 Task: Create a due date automation trigger when advanced on, on the monday of the week a card is due add basic assigned to me at 11:00 AM.
Action: Mouse moved to (1169, 357)
Screenshot: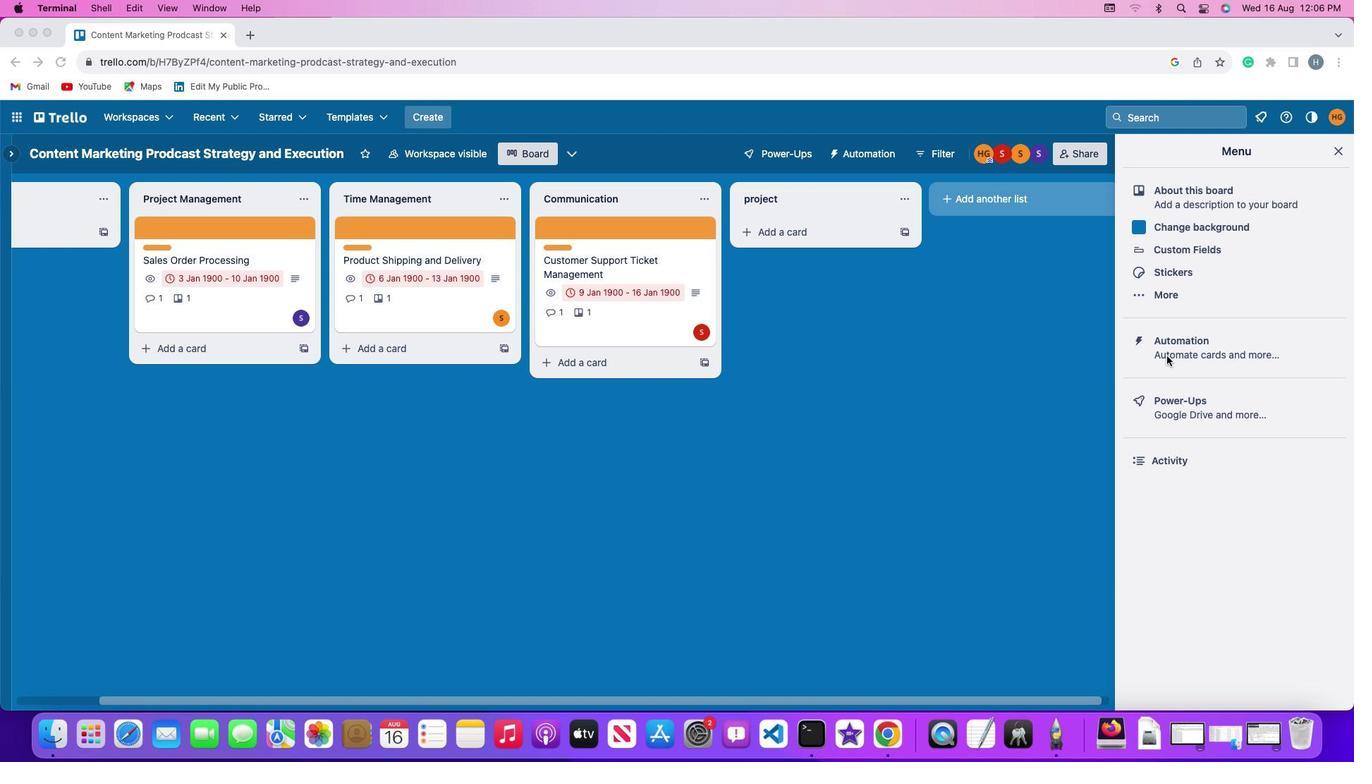 
Action: Mouse pressed left at (1169, 357)
Screenshot: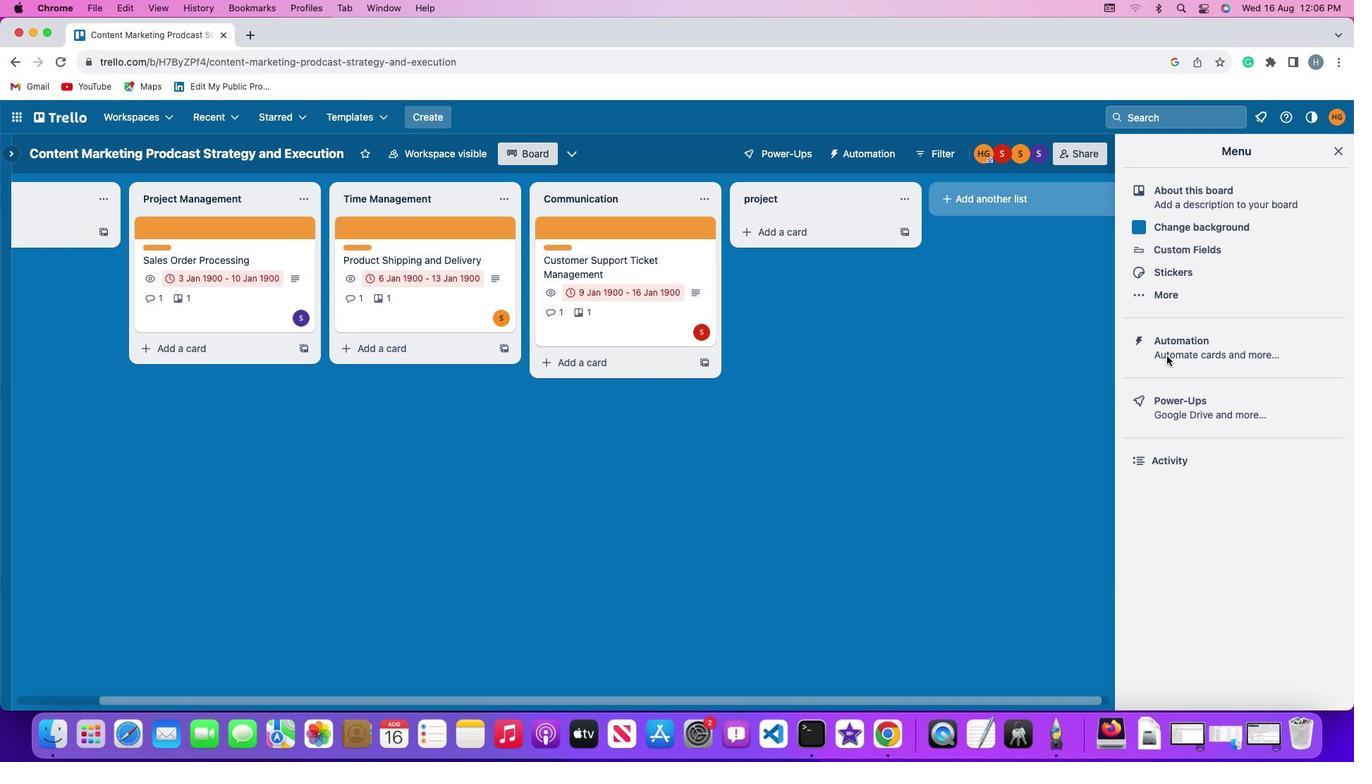 
Action: Mouse pressed left at (1169, 357)
Screenshot: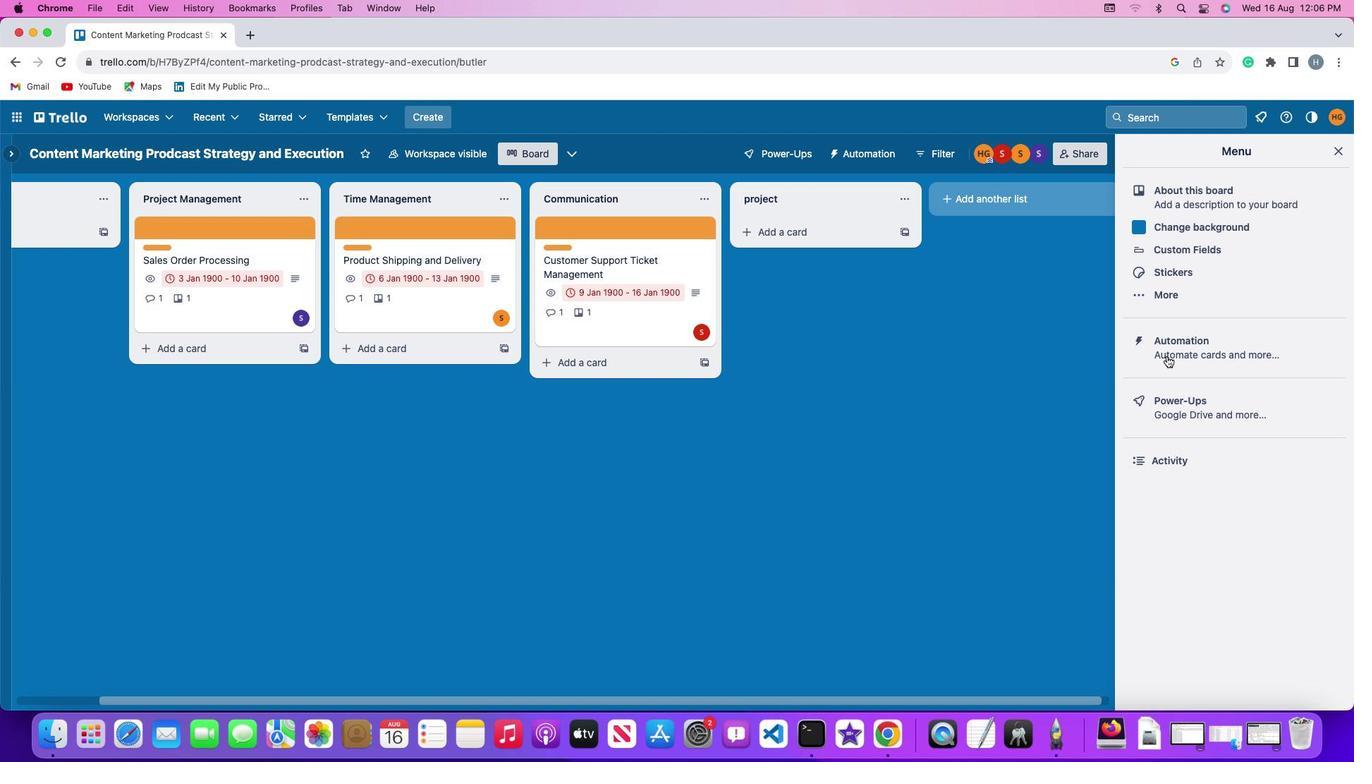 
Action: Mouse moved to (90, 335)
Screenshot: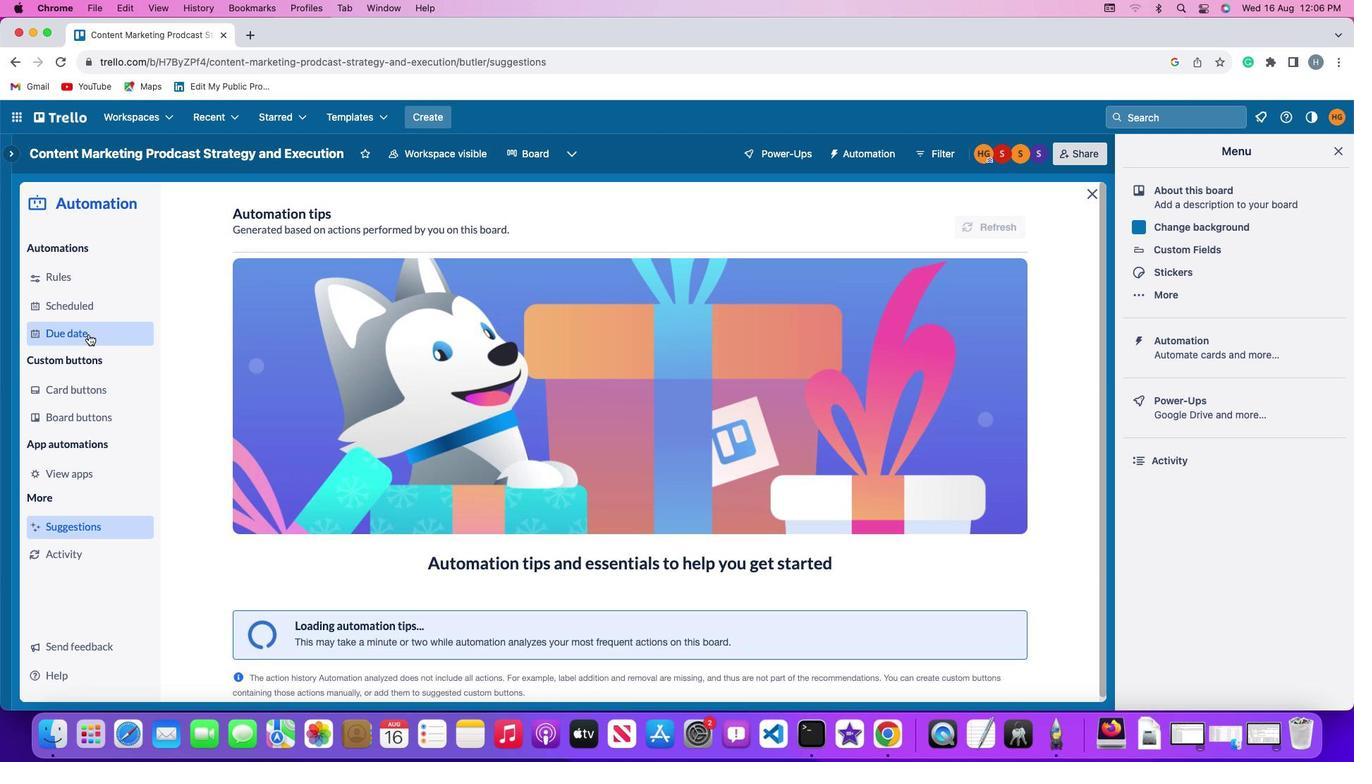 
Action: Mouse pressed left at (90, 335)
Screenshot: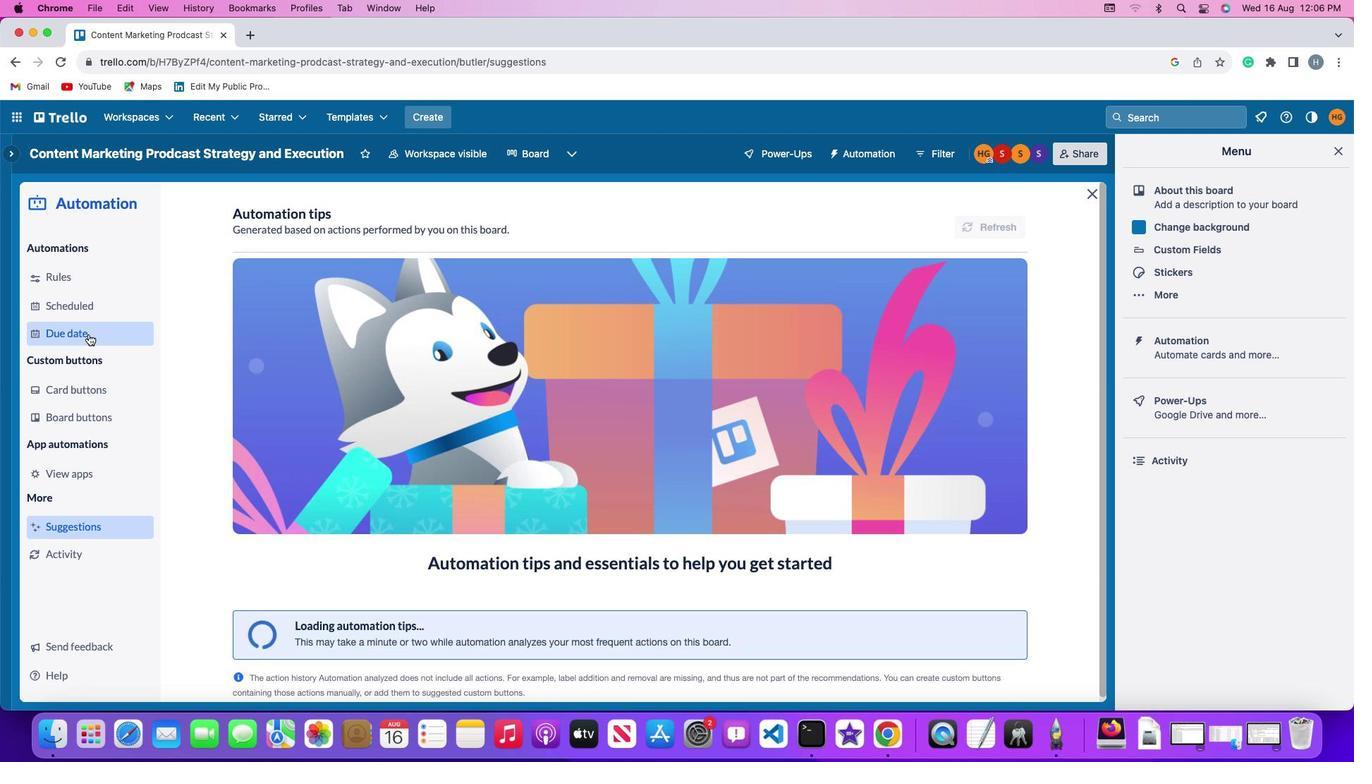 
Action: Mouse moved to (925, 215)
Screenshot: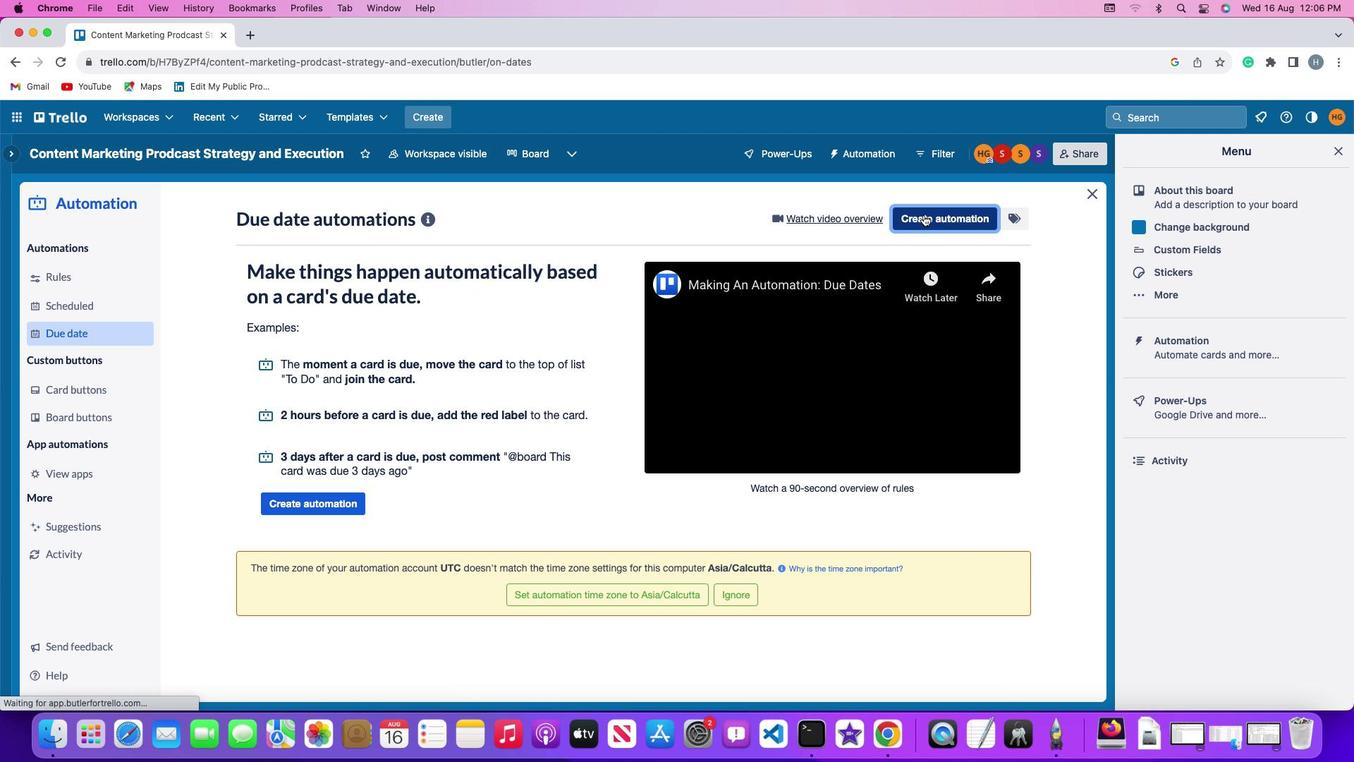 
Action: Mouse pressed left at (925, 215)
Screenshot: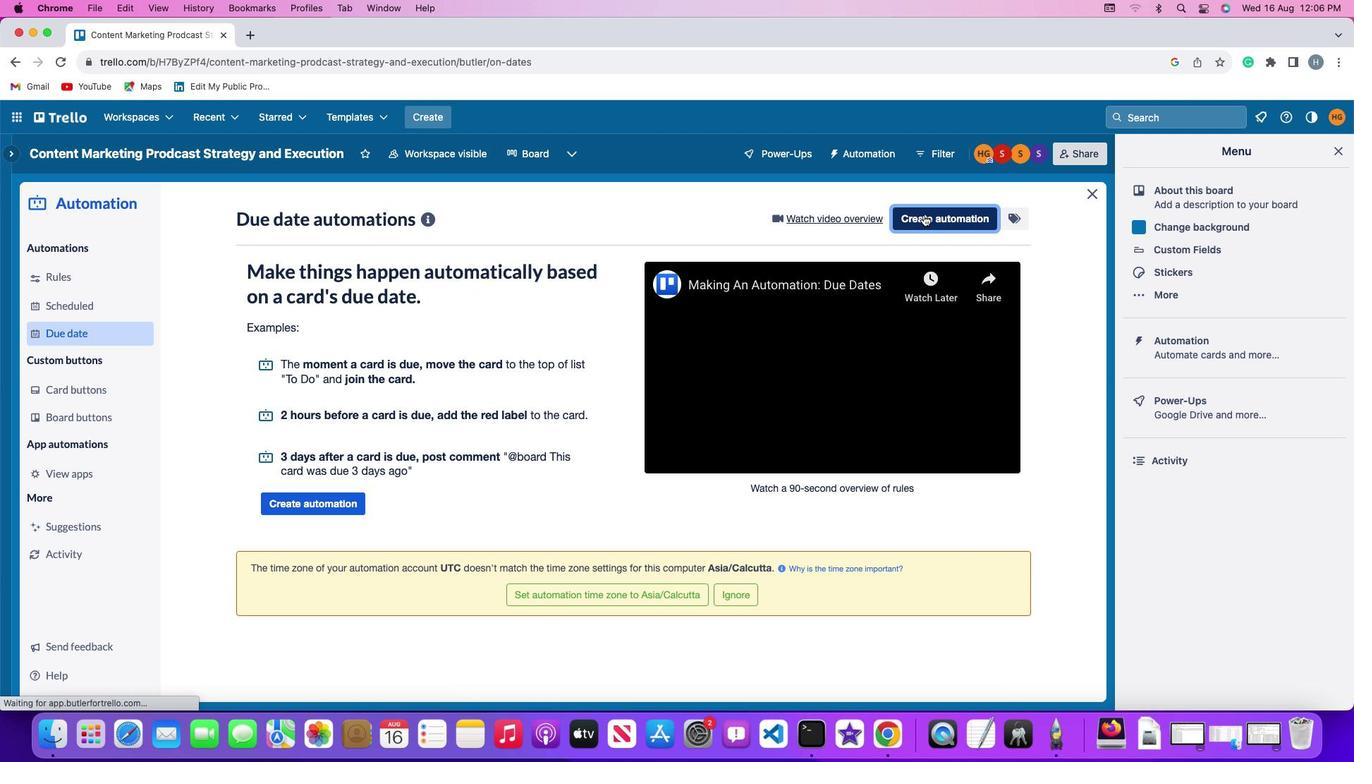 
Action: Mouse moved to (283, 353)
Screenshot: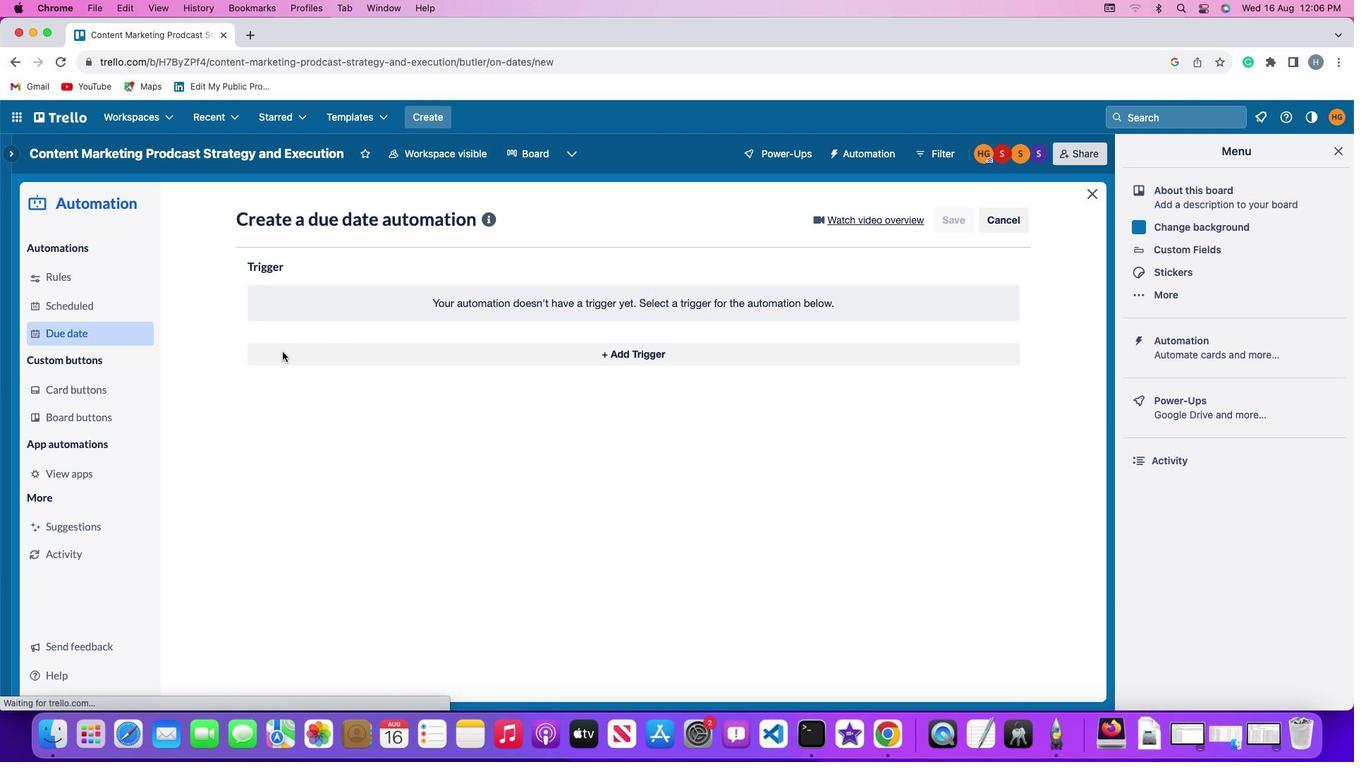 
Action: Mouse pressed left at (283, 353)
Screenshot: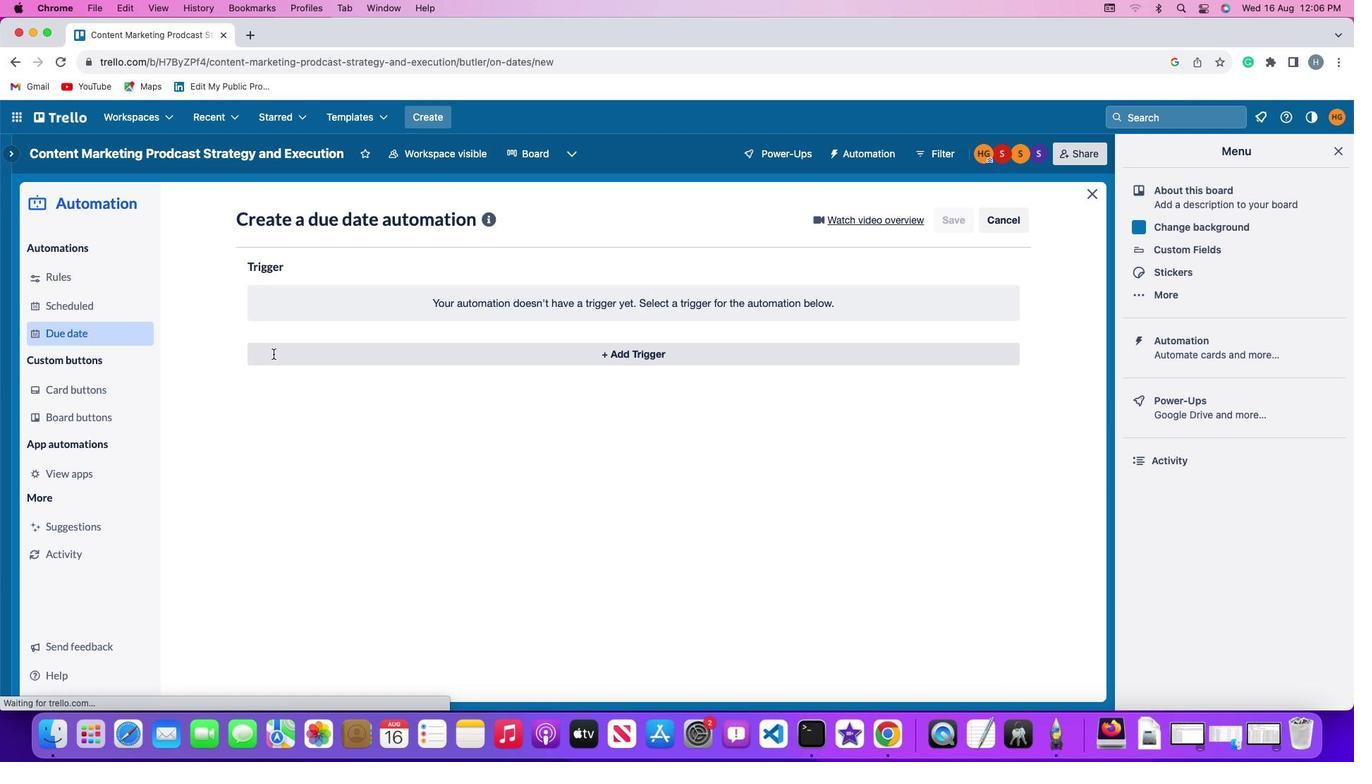 
Action: Mouse moved to (315, 612)
Screenshot: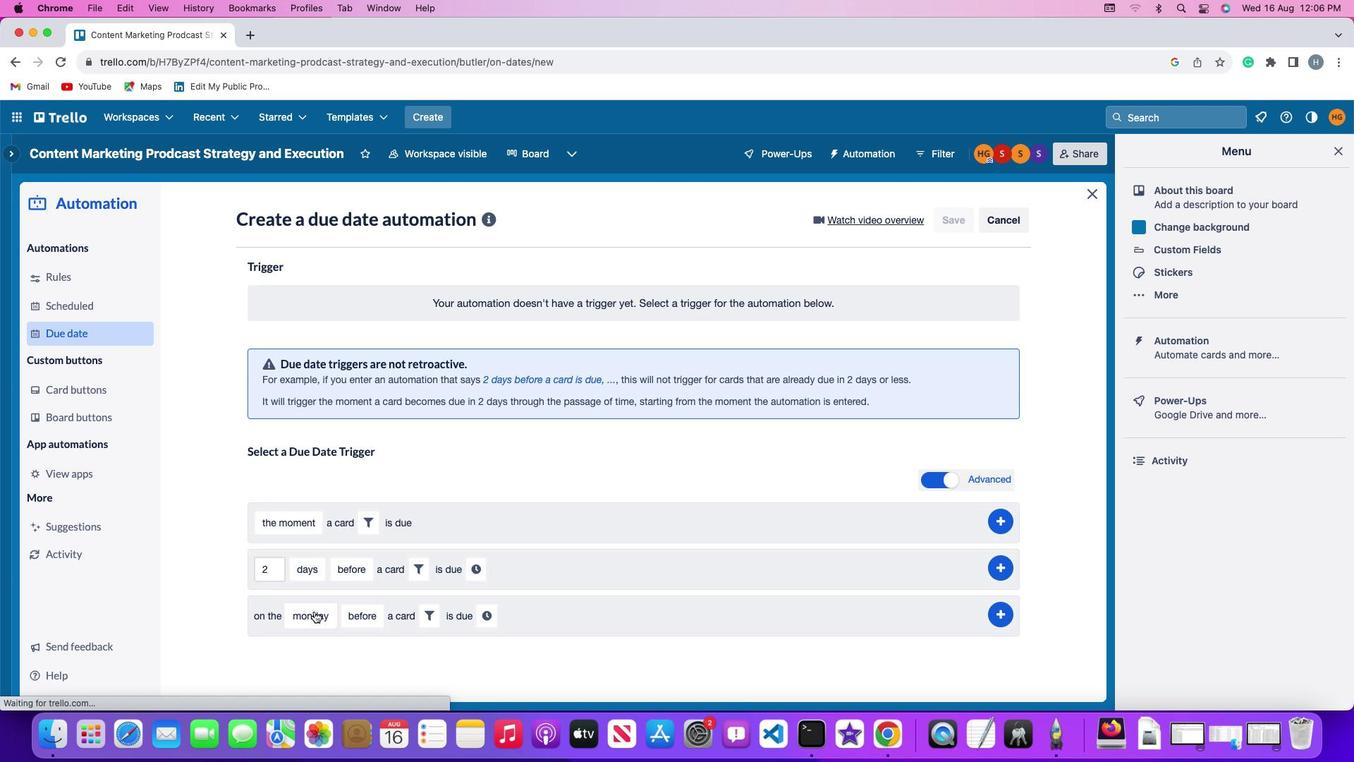 
Action: Mouse pressed left at (315, 612)
Screenshot: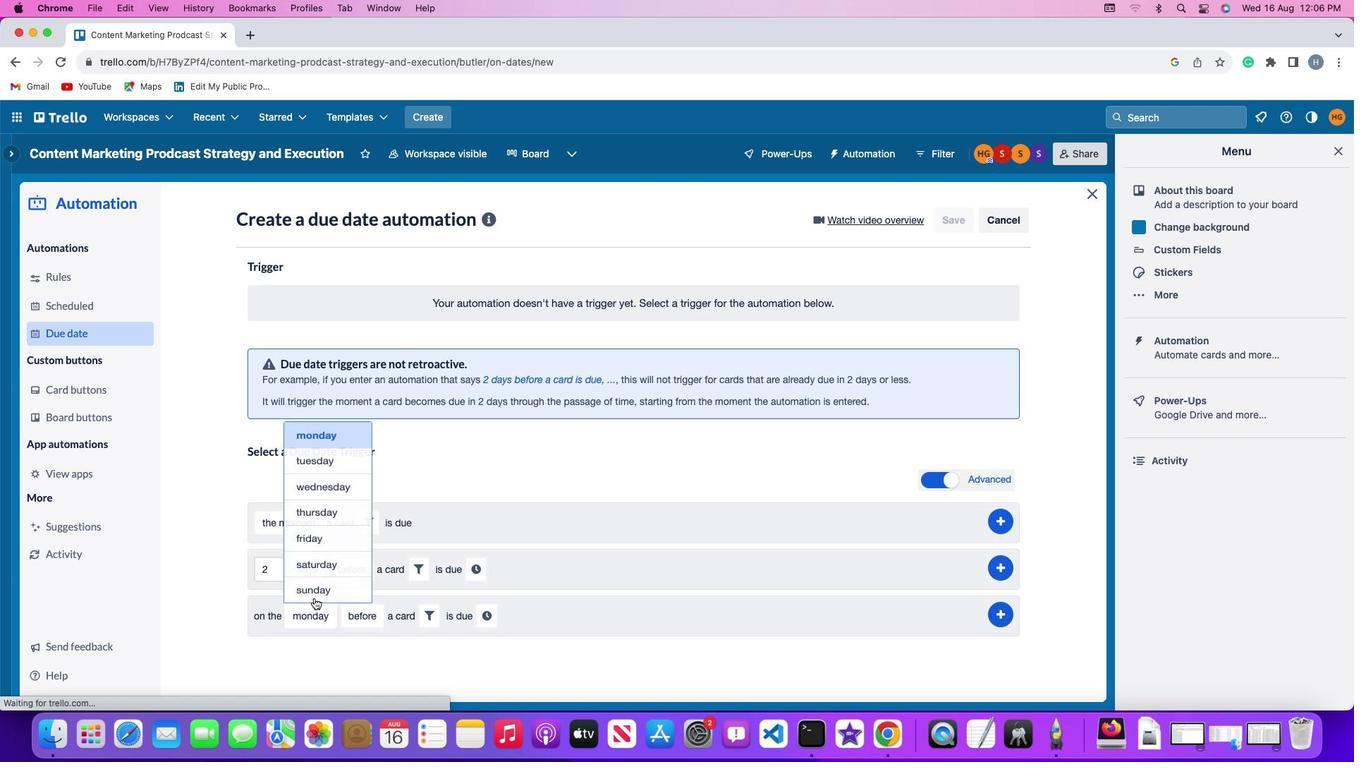 
Action: Mouse moved to (317, 426)
Screenshot: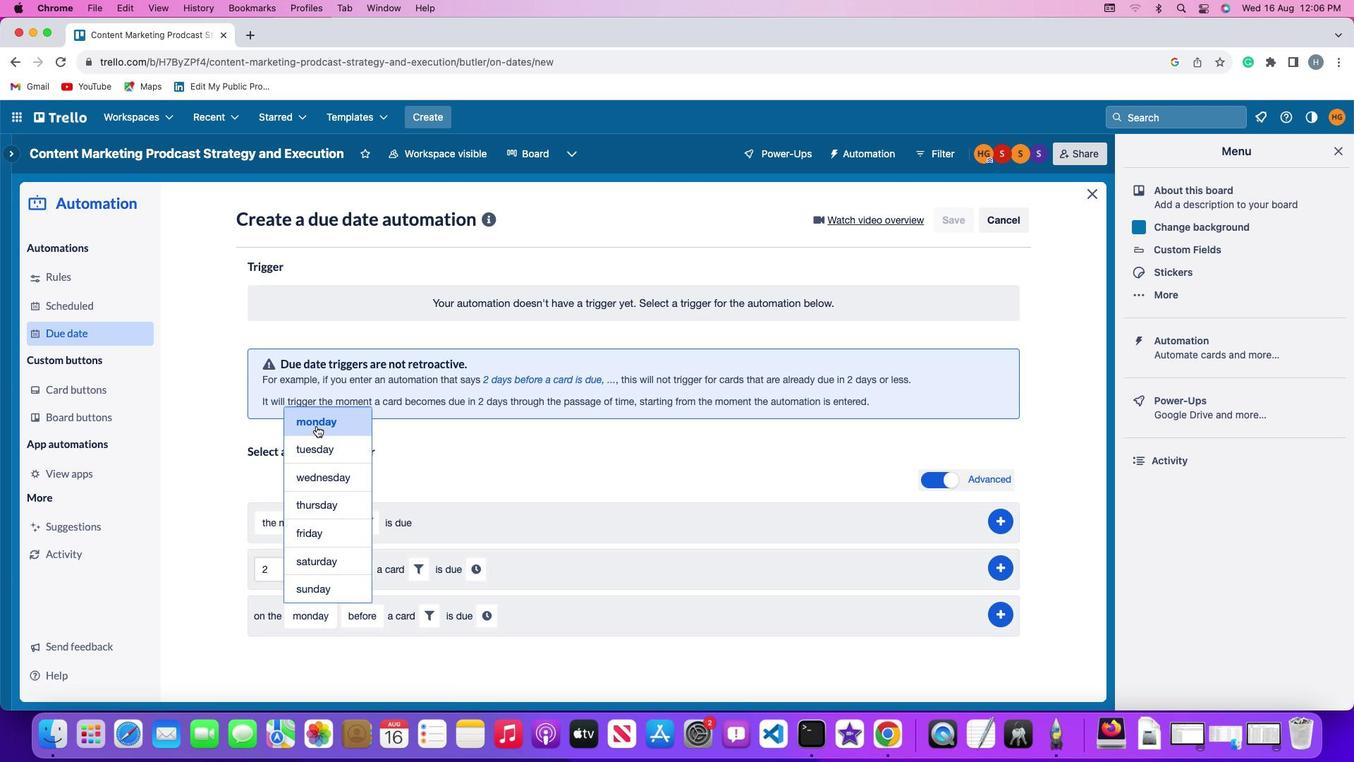 
Action: Mouse pressed left at (317, 426)
Screenshot: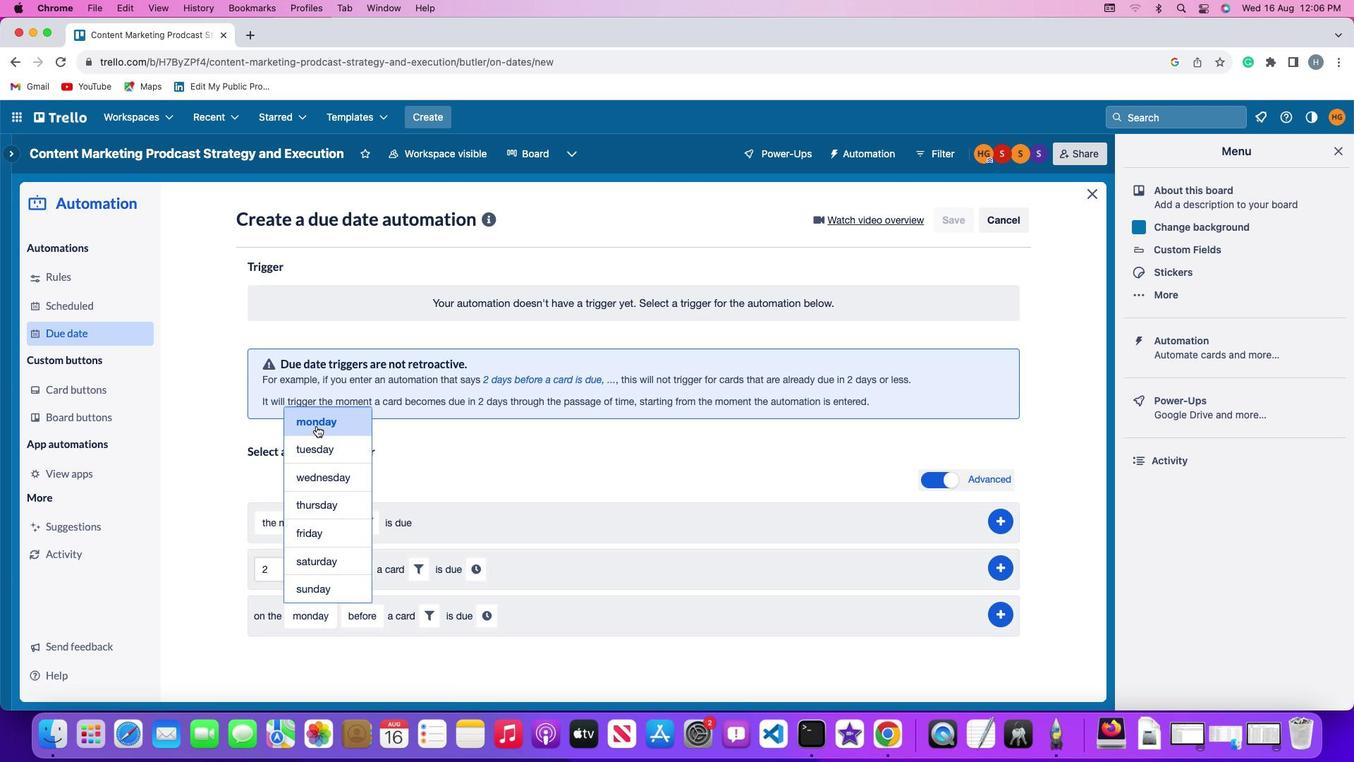 
Action: Mouse moved to (368, 609)
Screenshot: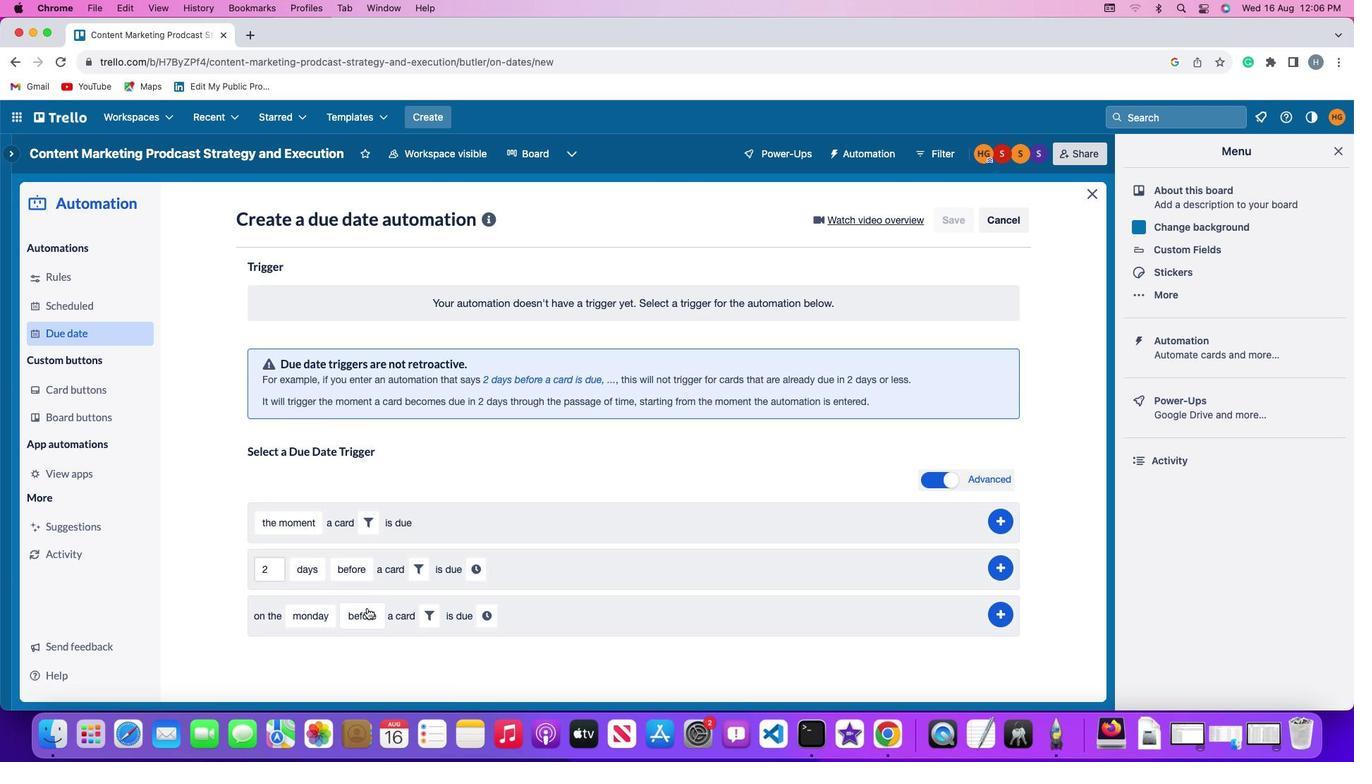 
Action: Mouse pressed left at (368, 609)
Screenshot: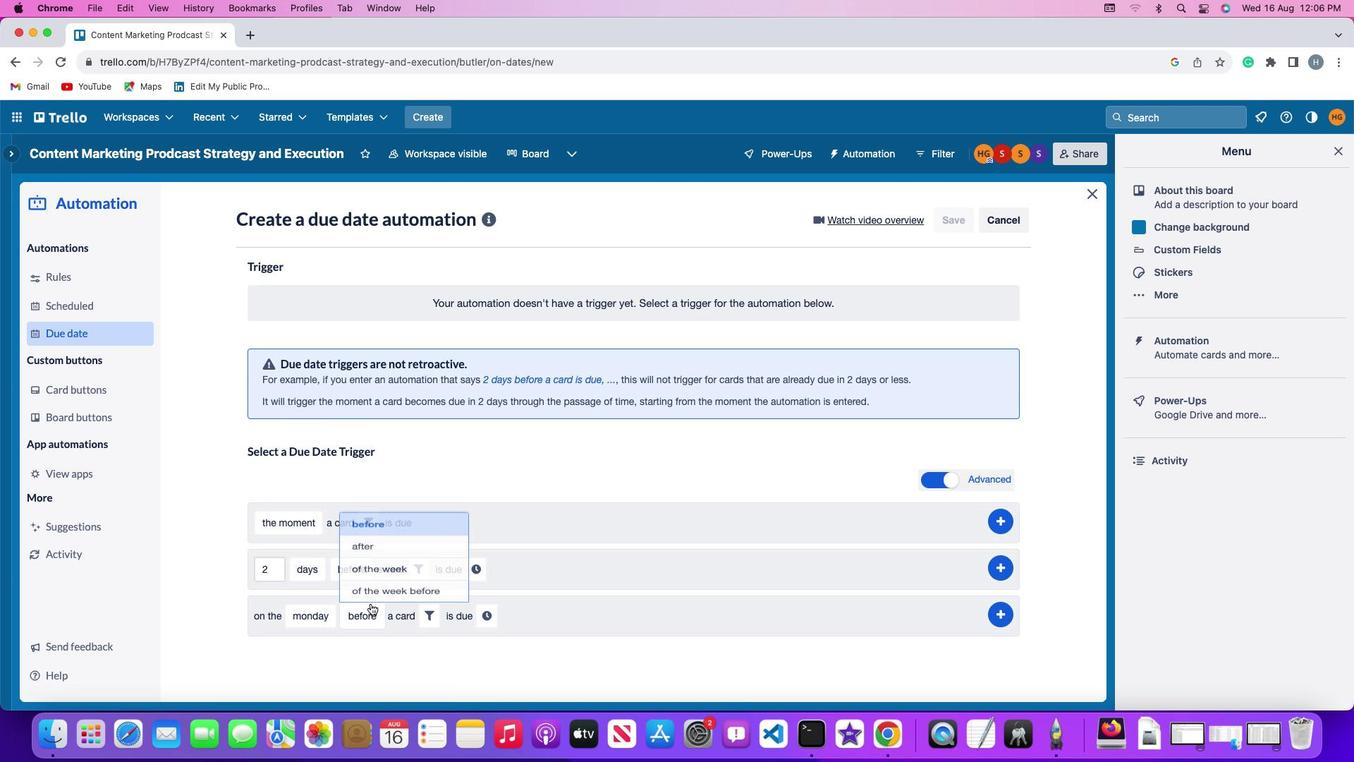 
Action: Mouse moved to (384, 565)
Screenshot: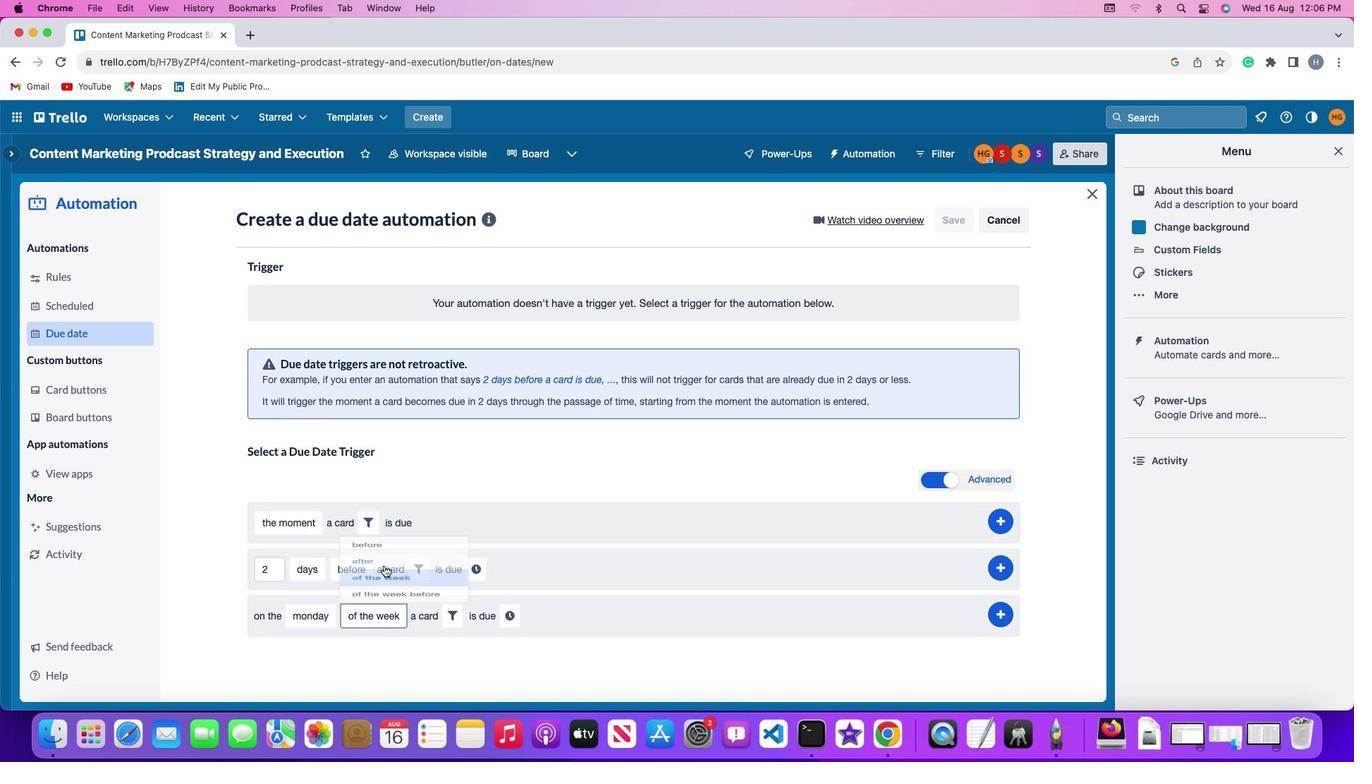
Action: Mouse pressed left at (384, 565)
Screenshot: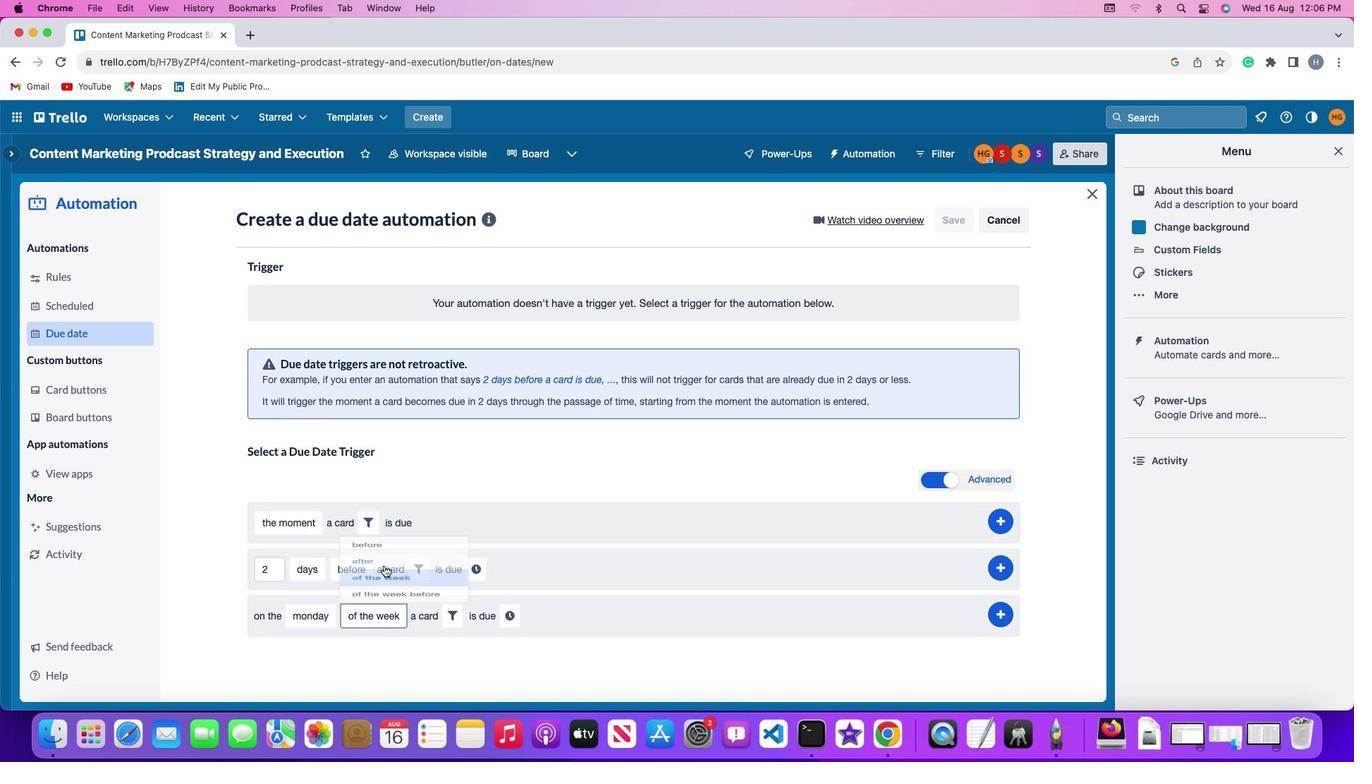 
Action: Mouse moved to (453, 613)
Screenshot: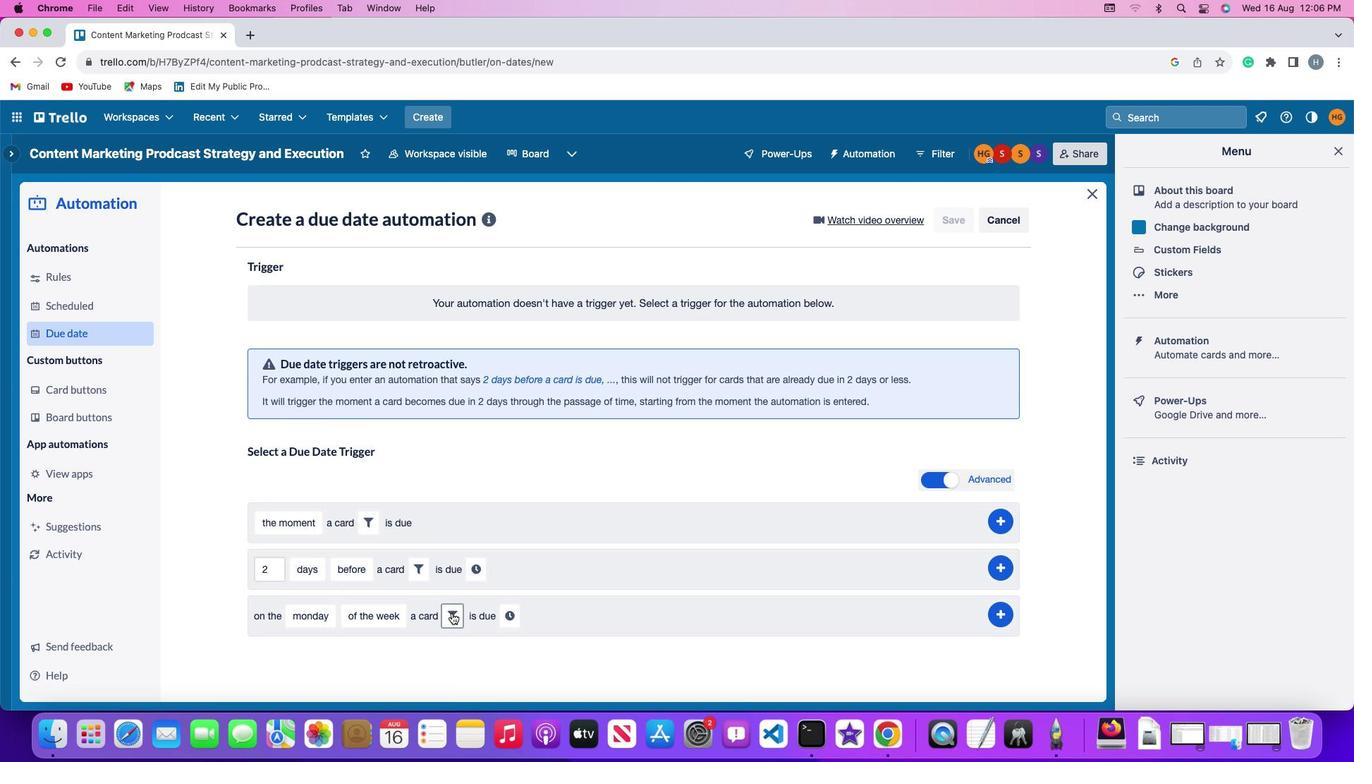 
Action: Mouse pressed left at (453, 613)
Screenshot: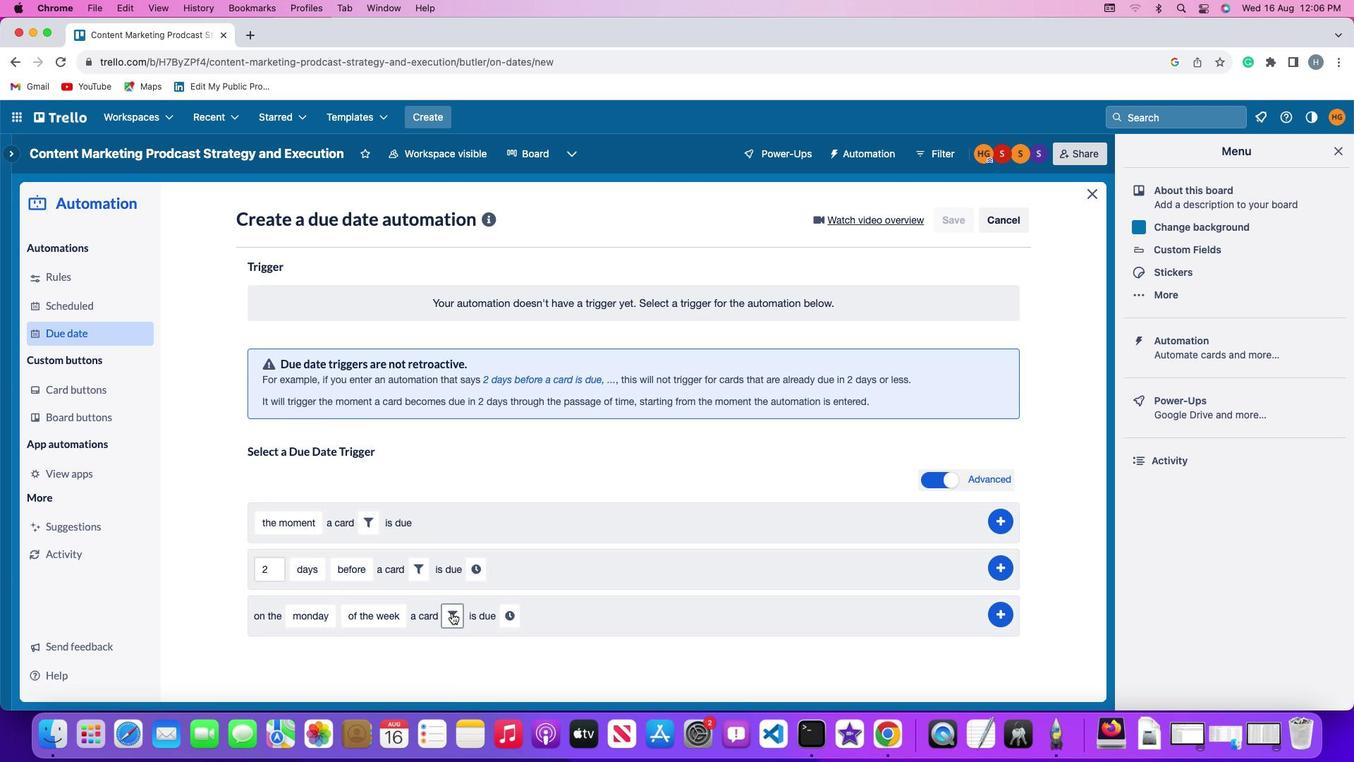
Action: Mouse moved to (409, 662)
Screenshot: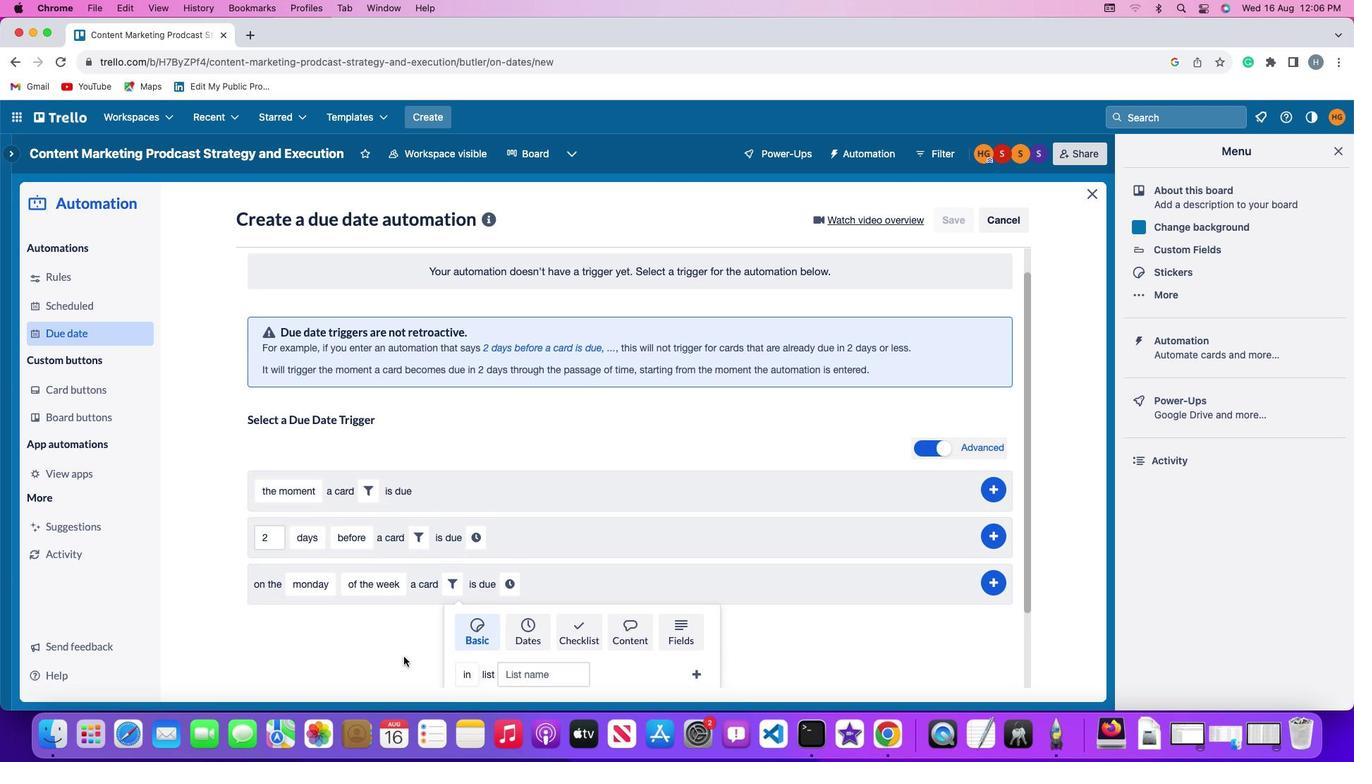
Action: Mouse scrolled (409, 662) with delta (1, 0)
Screenshot: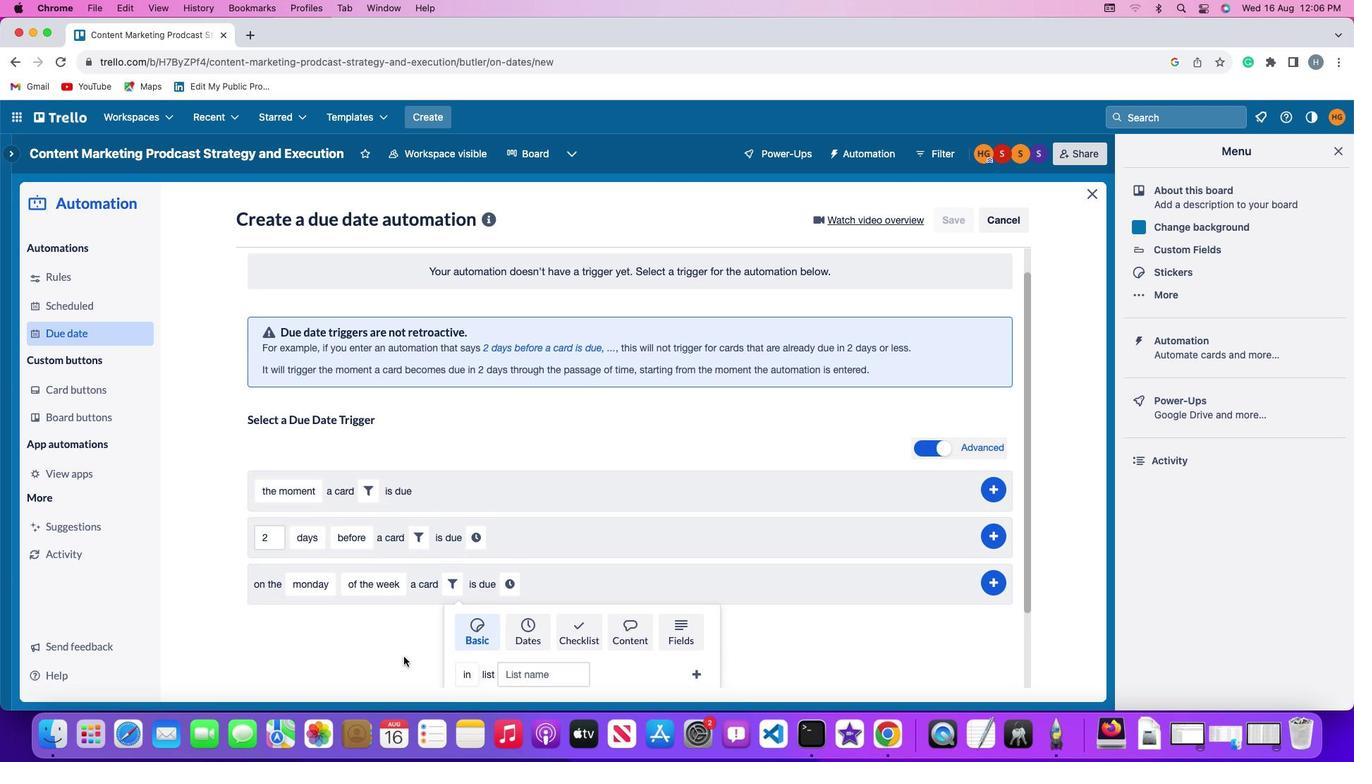 
Action: Mouse scrolled (409, 662) with delta (1, 0)
Screenshot: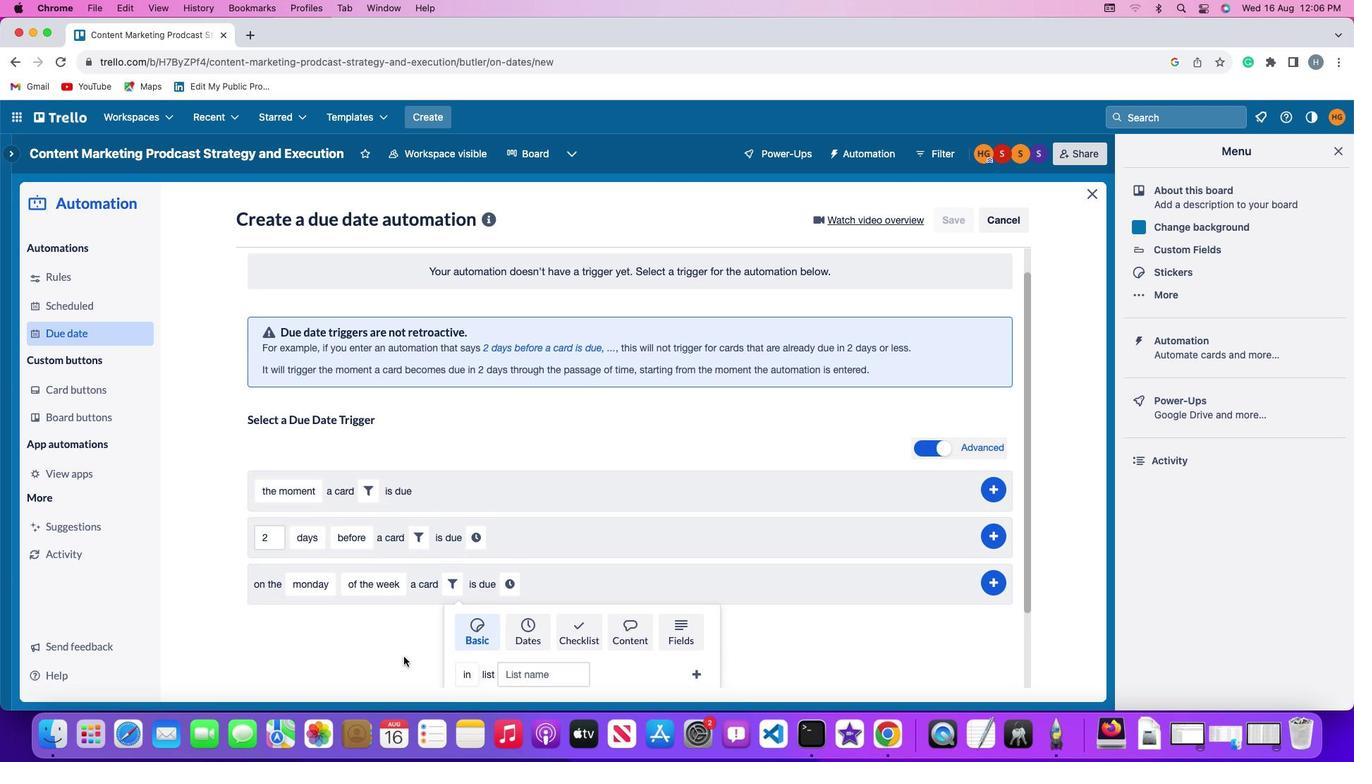 
Action: Mouse moved to (409, 662)
Screenshot: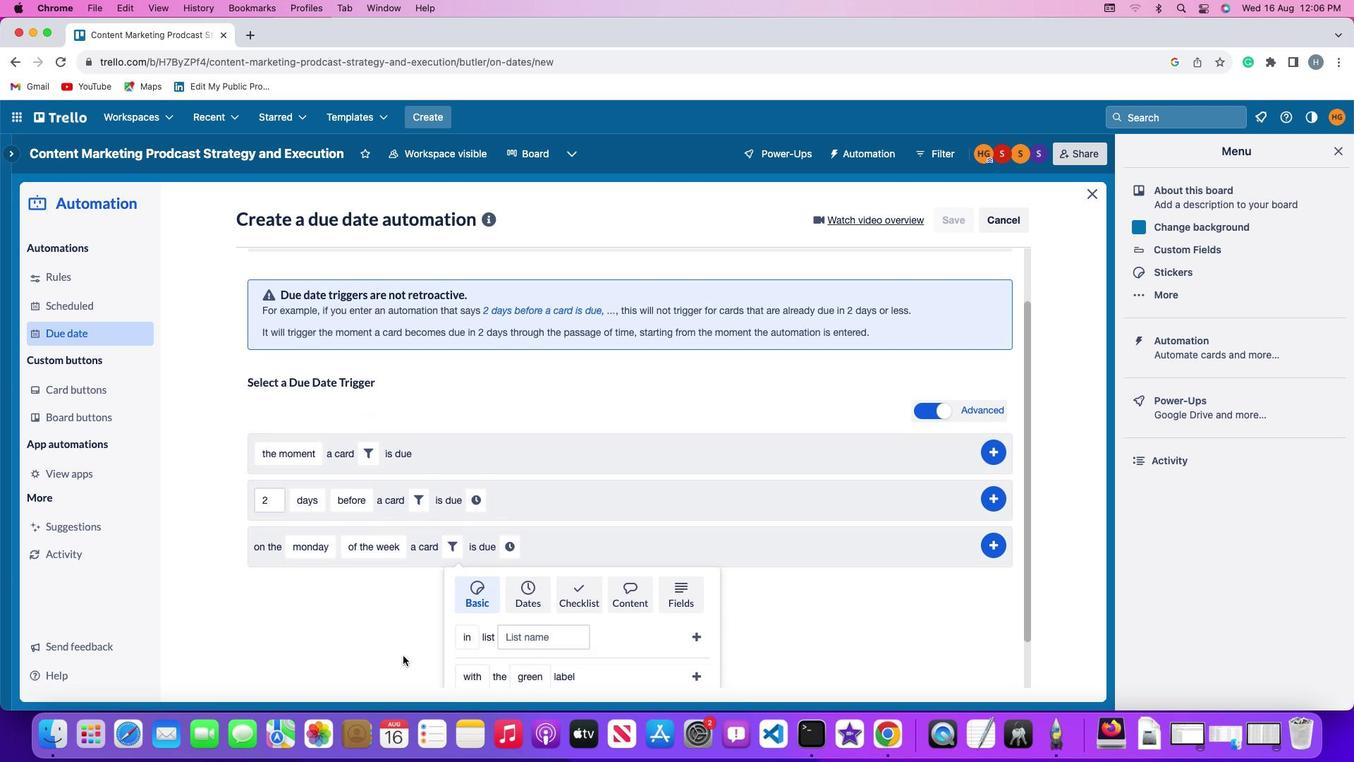 
Action: Mouse scrolled (409, 662) with delta (1, 0)
Screenshot: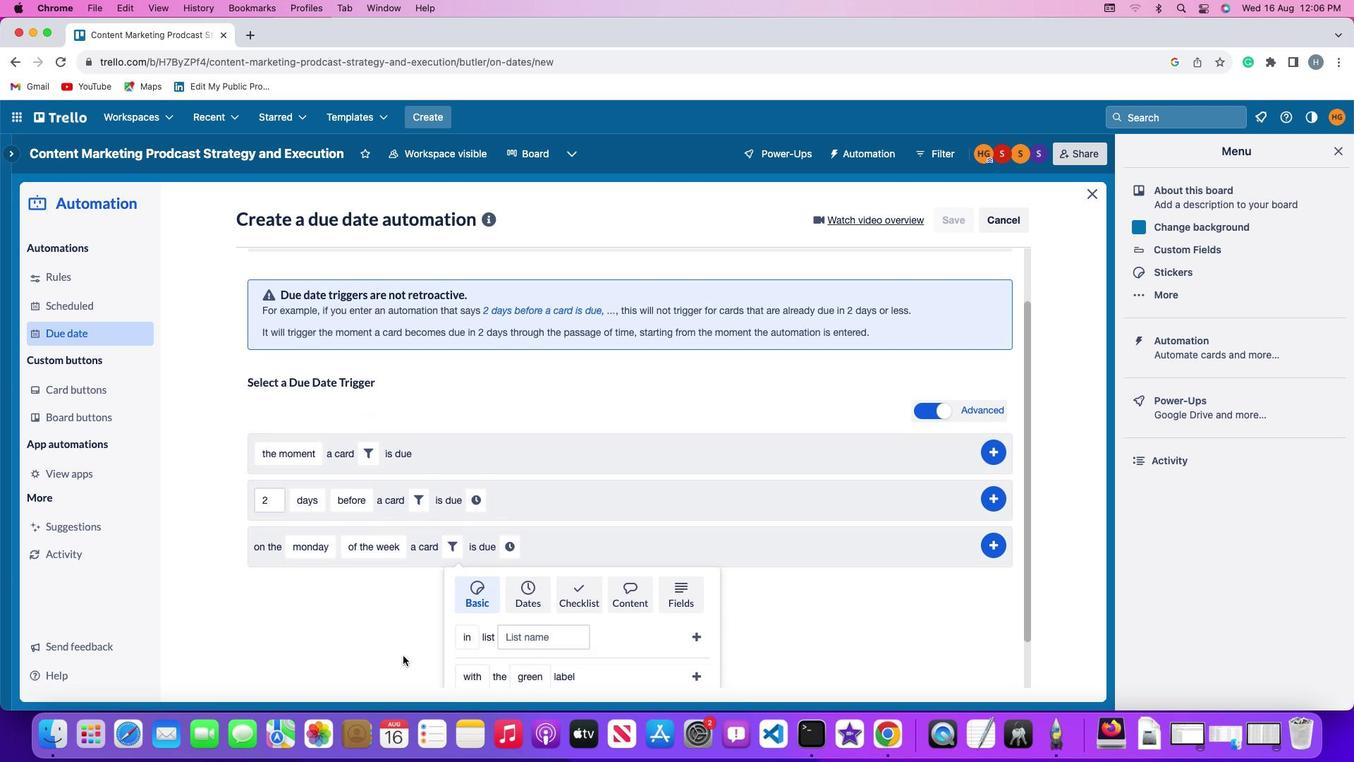 
Action: Mouse moved to (409, 662)
Screenshot: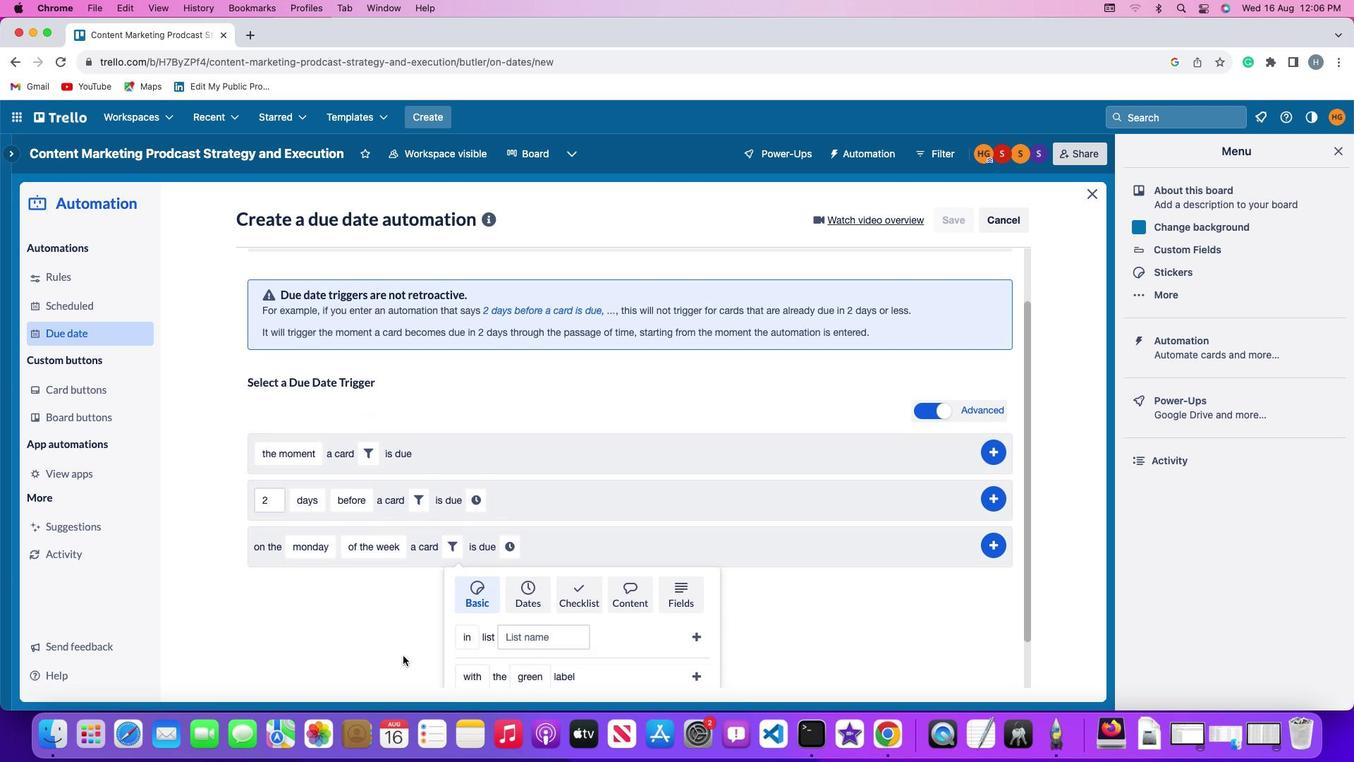 
Action: Mouse scrolled (409, 662) with delta (1, -1)
Screenshot: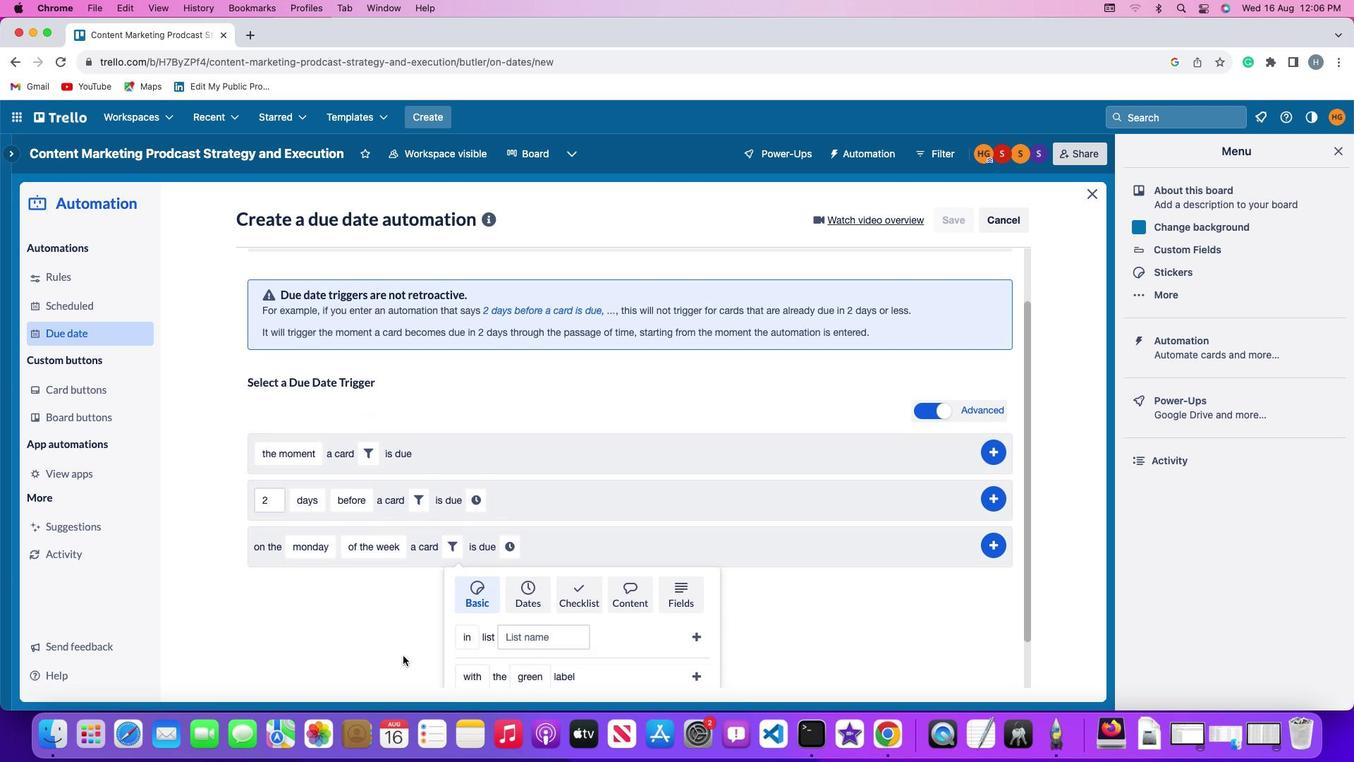 
Action: Mouse moved to (407, 660)
Screenshot: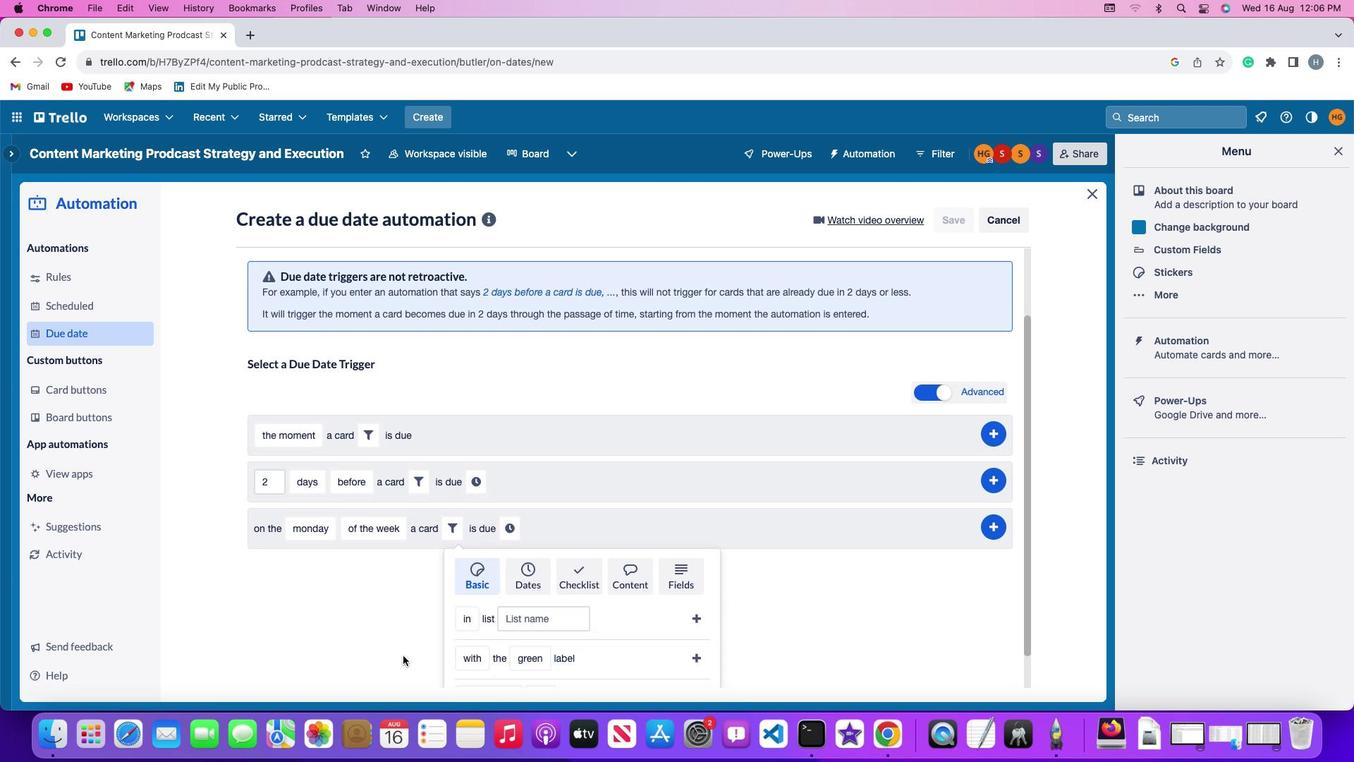 
Action: Mouse scrolled (407, 660) with delta (1, -2)
Screenshot: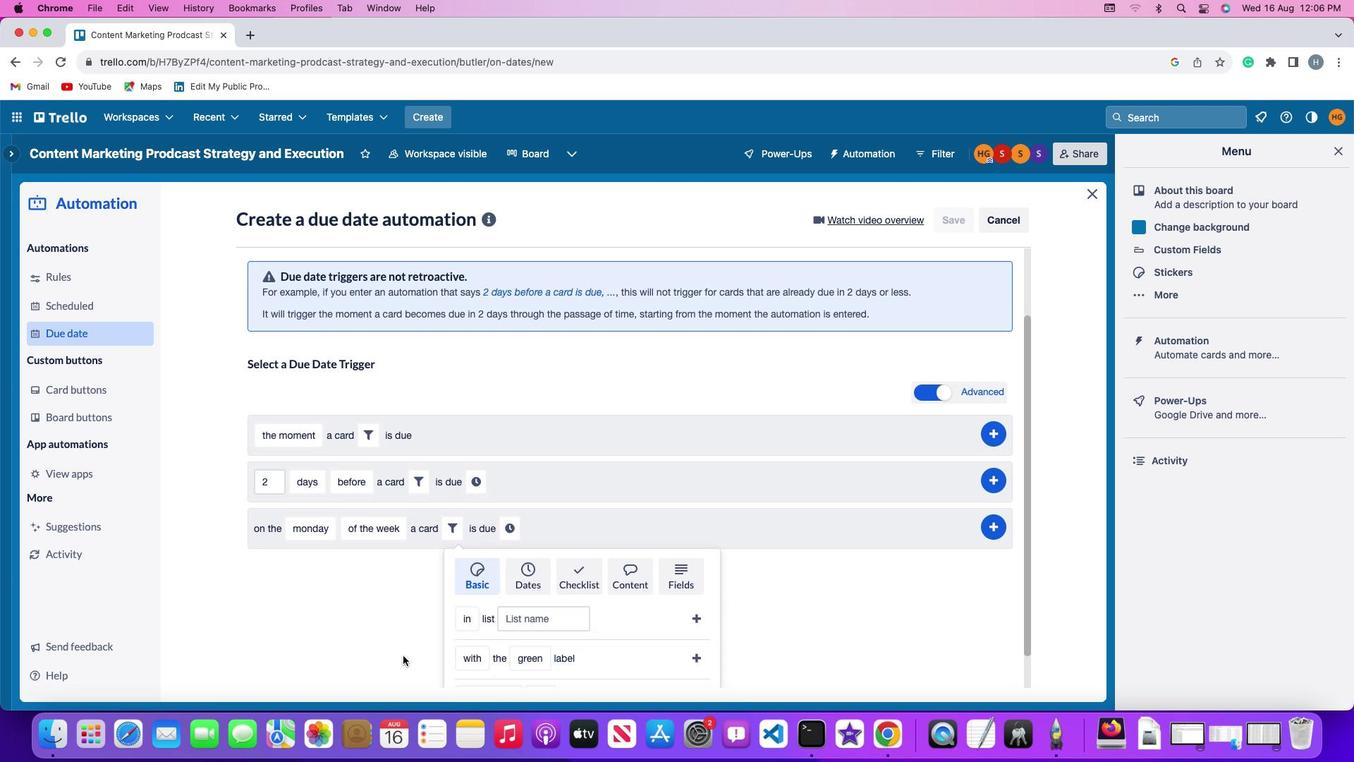 
Action: Mouse moved to (402, 657)
Screenshot: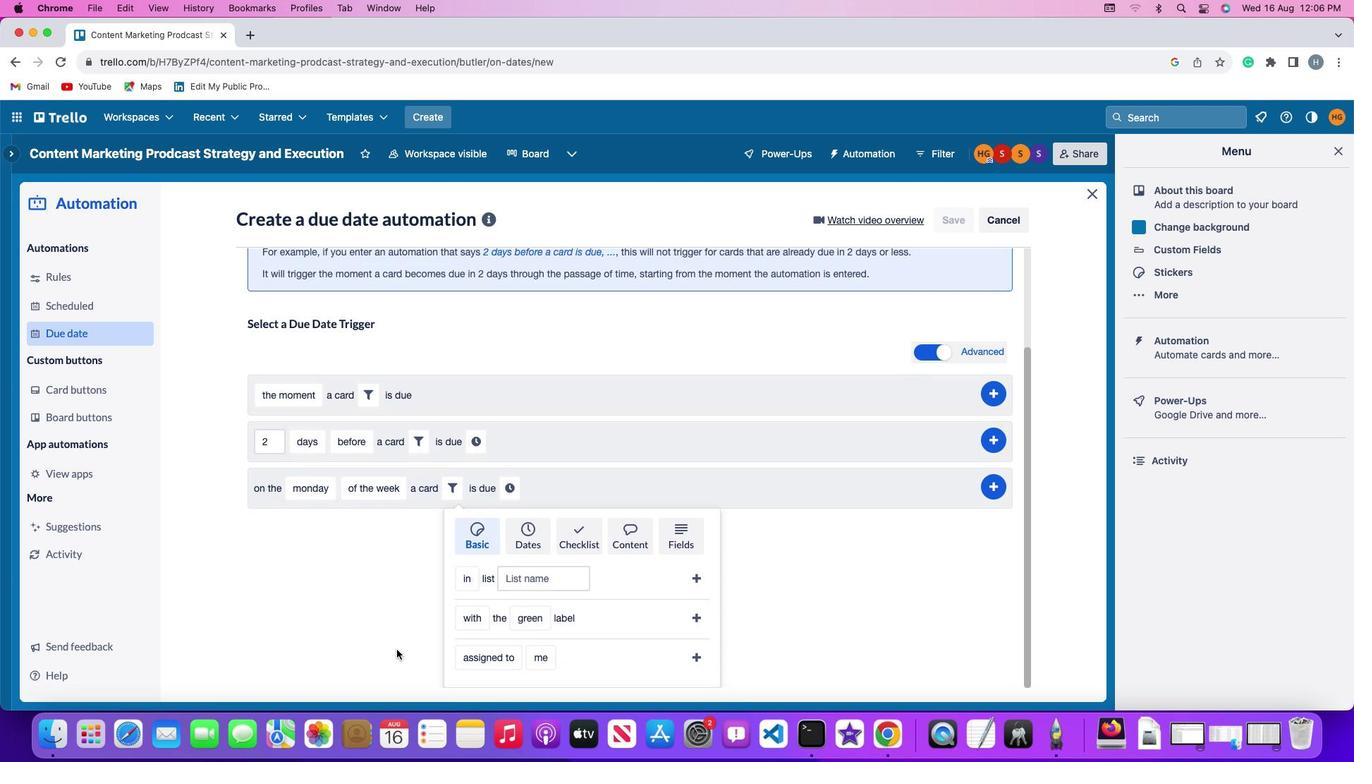 
Action: Mouse scrolled (402, 657) with delta (1, 0)
Screenshot: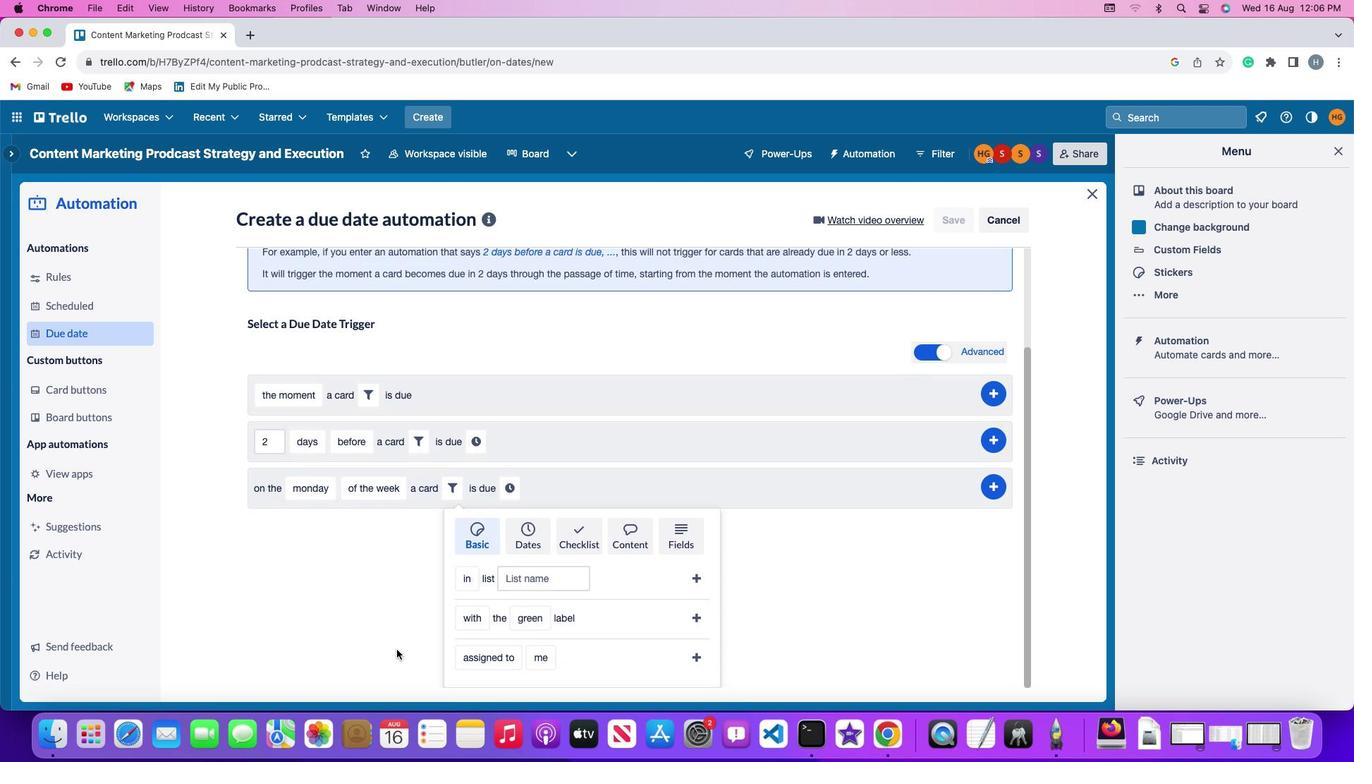 
Action: Mouse moved to (400, 657)
Screenshot: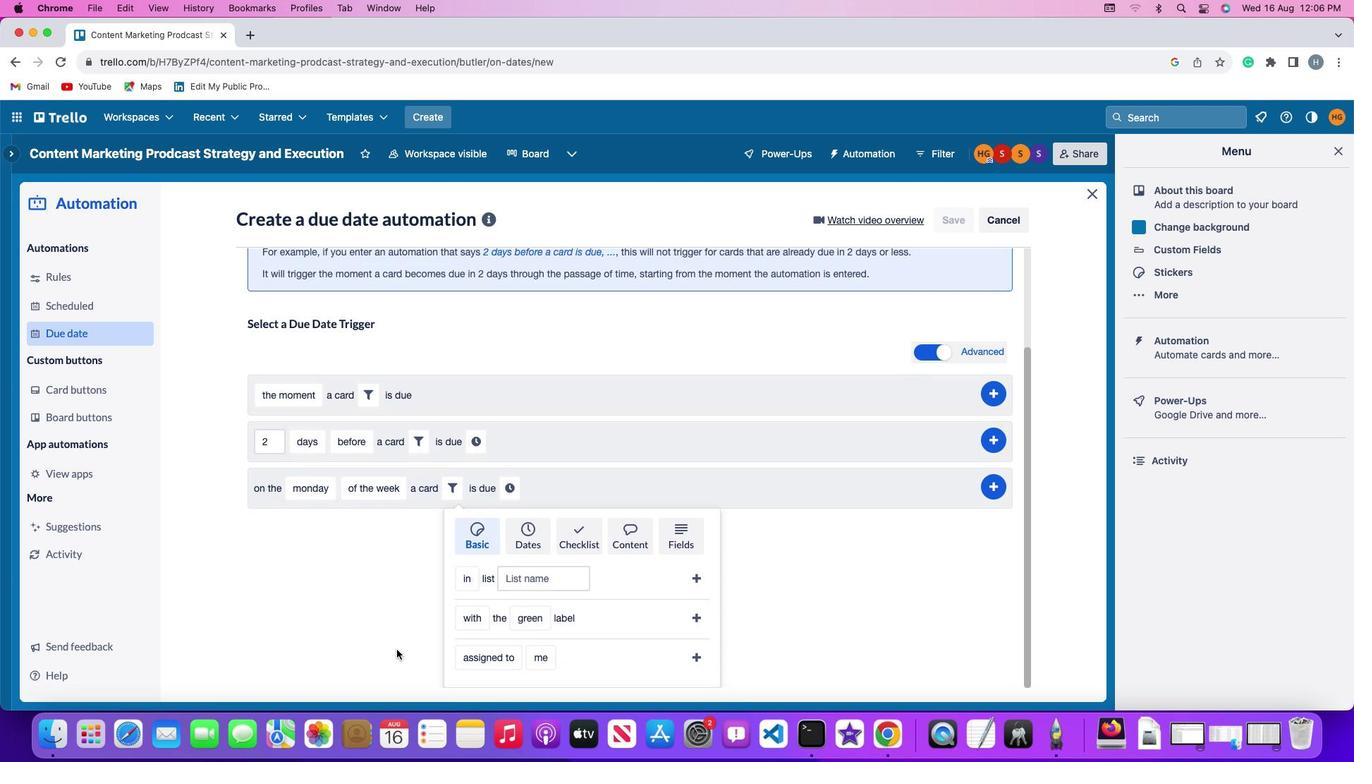 
Action: Mouse scrolled (400, 657) with delta (1, 0)
Screenshot: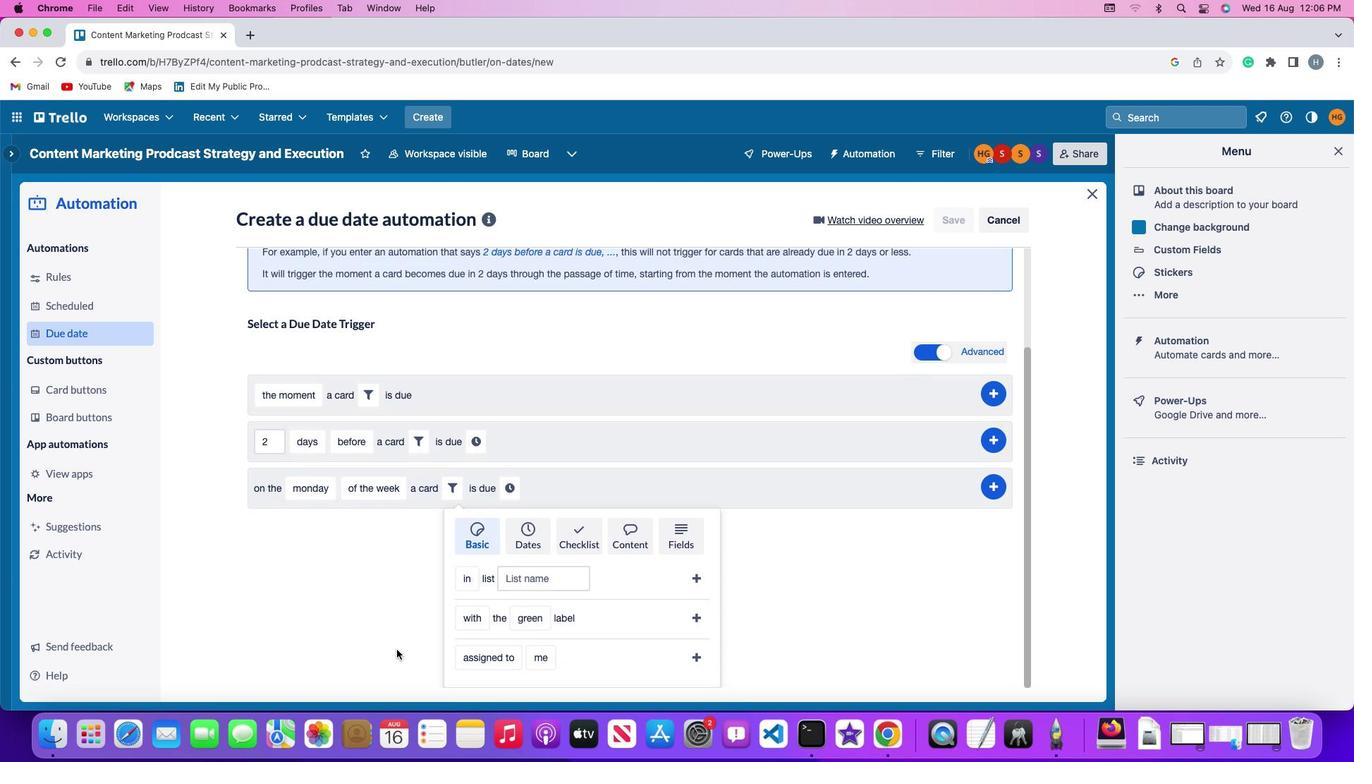 
Action: Mouse moved to (400, 656)
Screenshot: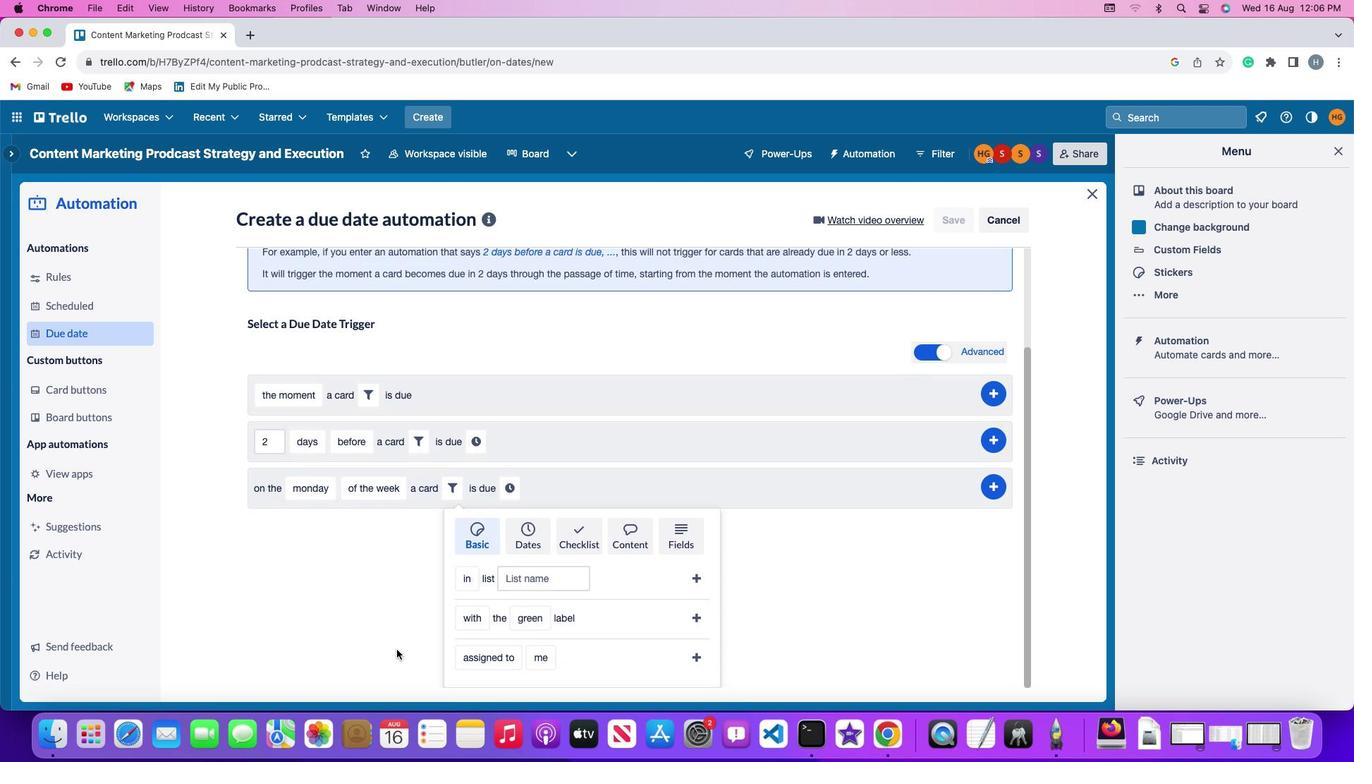 
Action: Mouse scrolled (400, 656) with delta (1, 0)
Screenshot: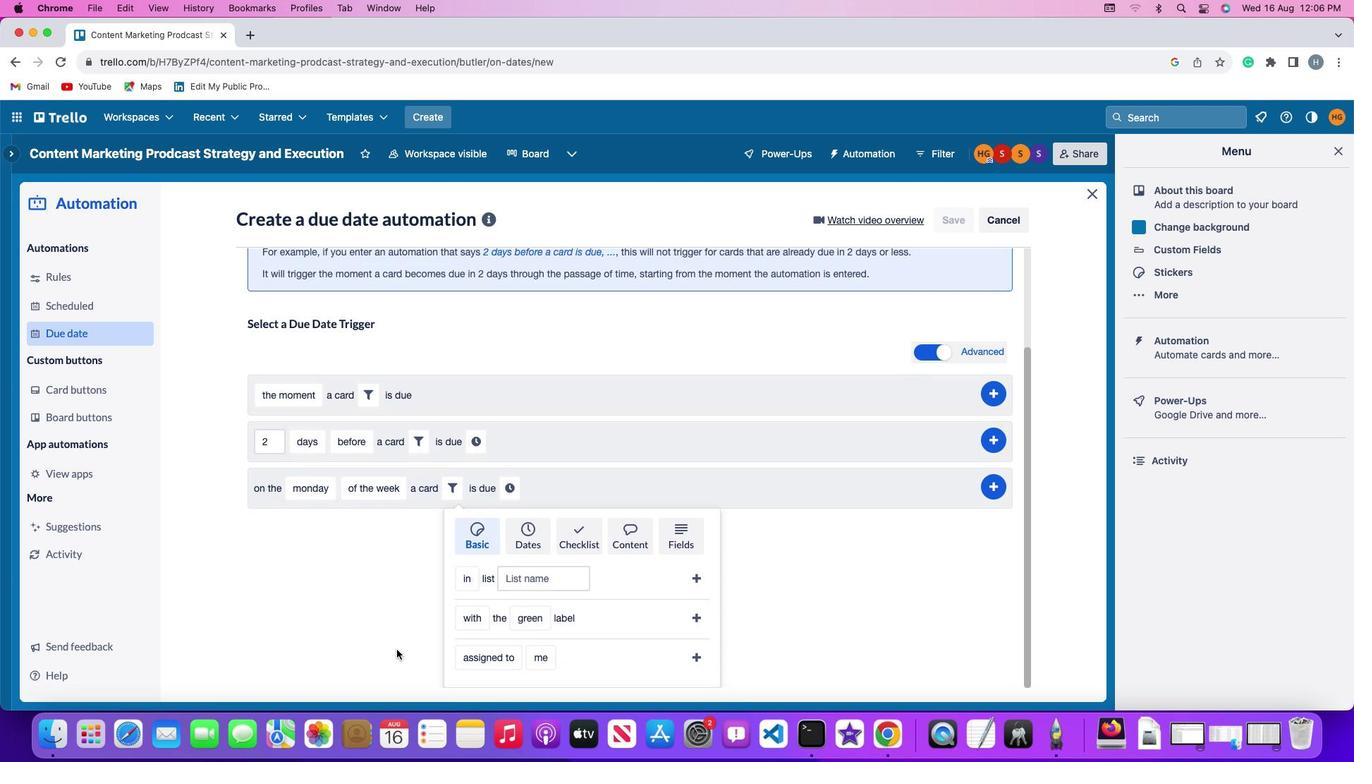 
Action: Mouse moved to (399, 655)
Screenshot: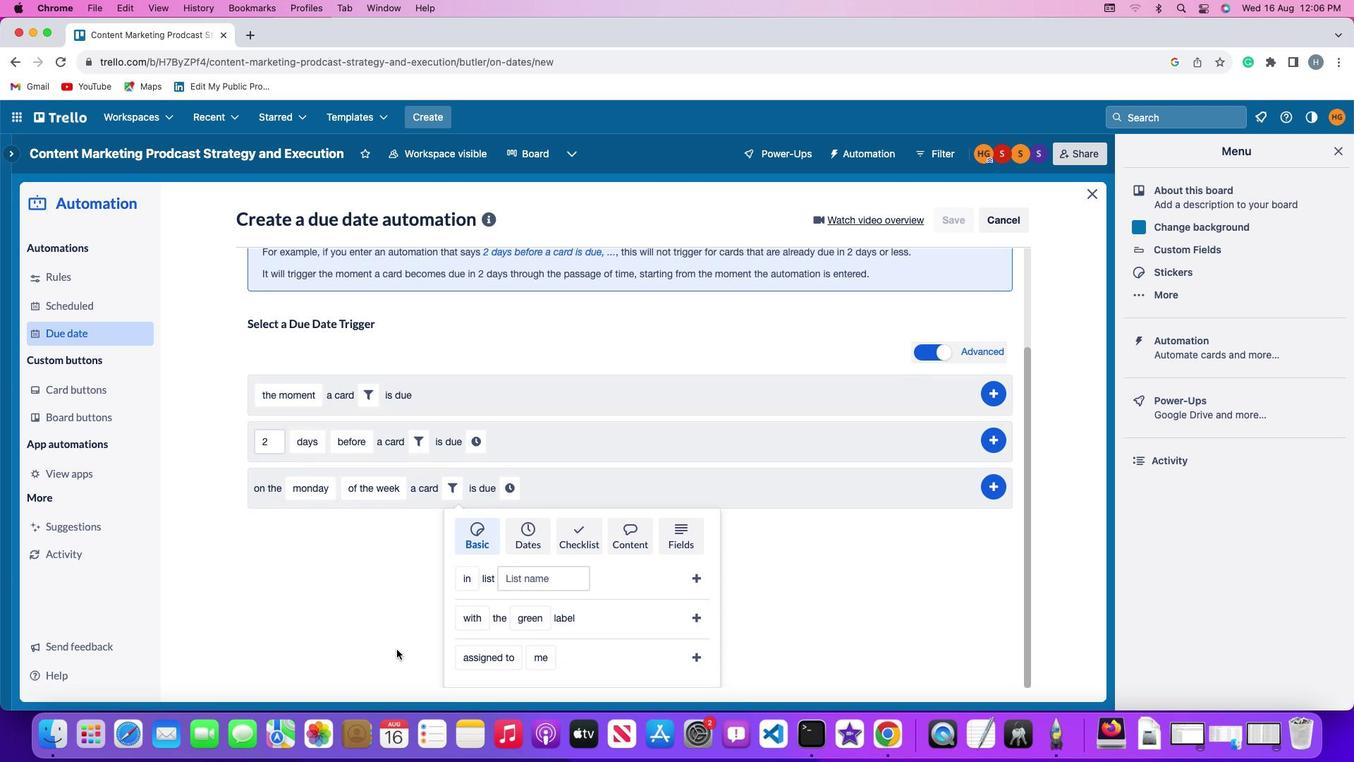 
Action: Mouse scrolled (399, 655) with delta (1, -1)
Screenshot: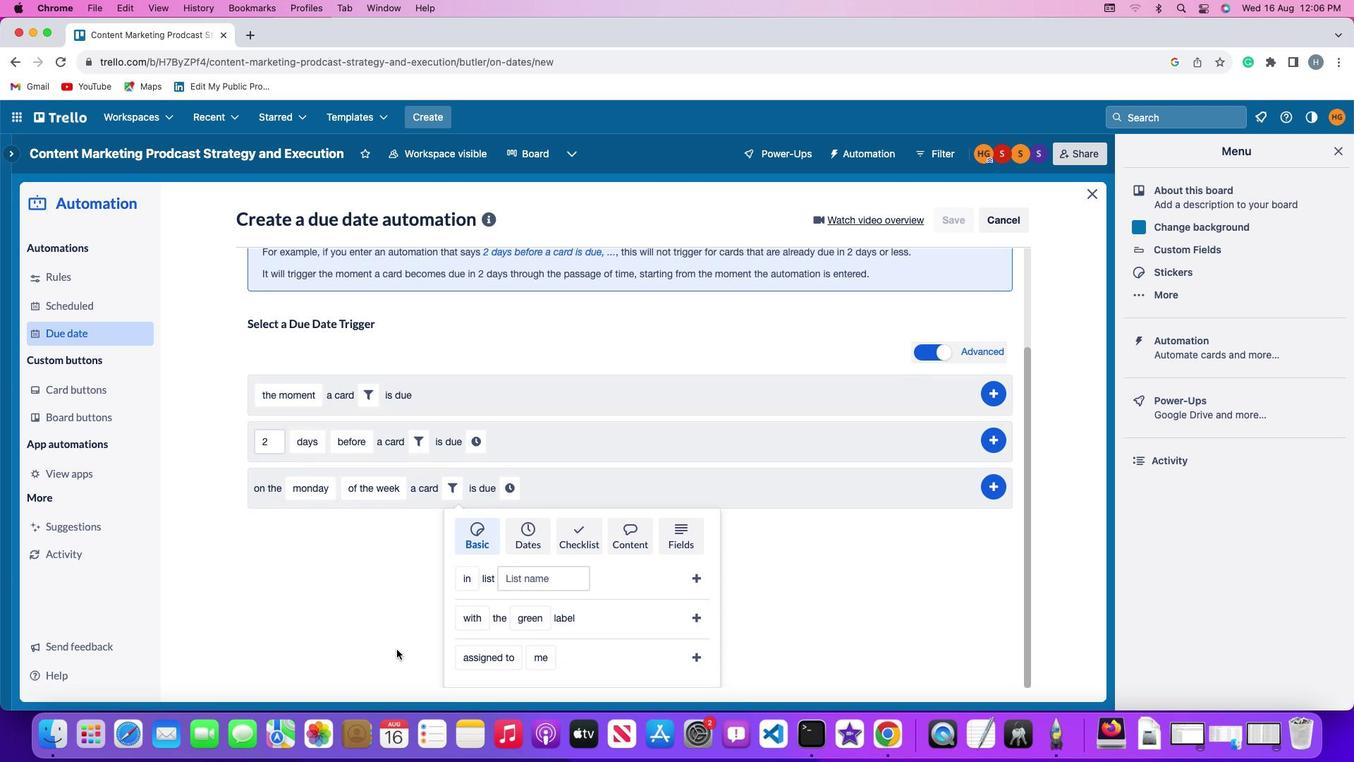 
Action: Mouse moved to (399, 654)
Screenshot: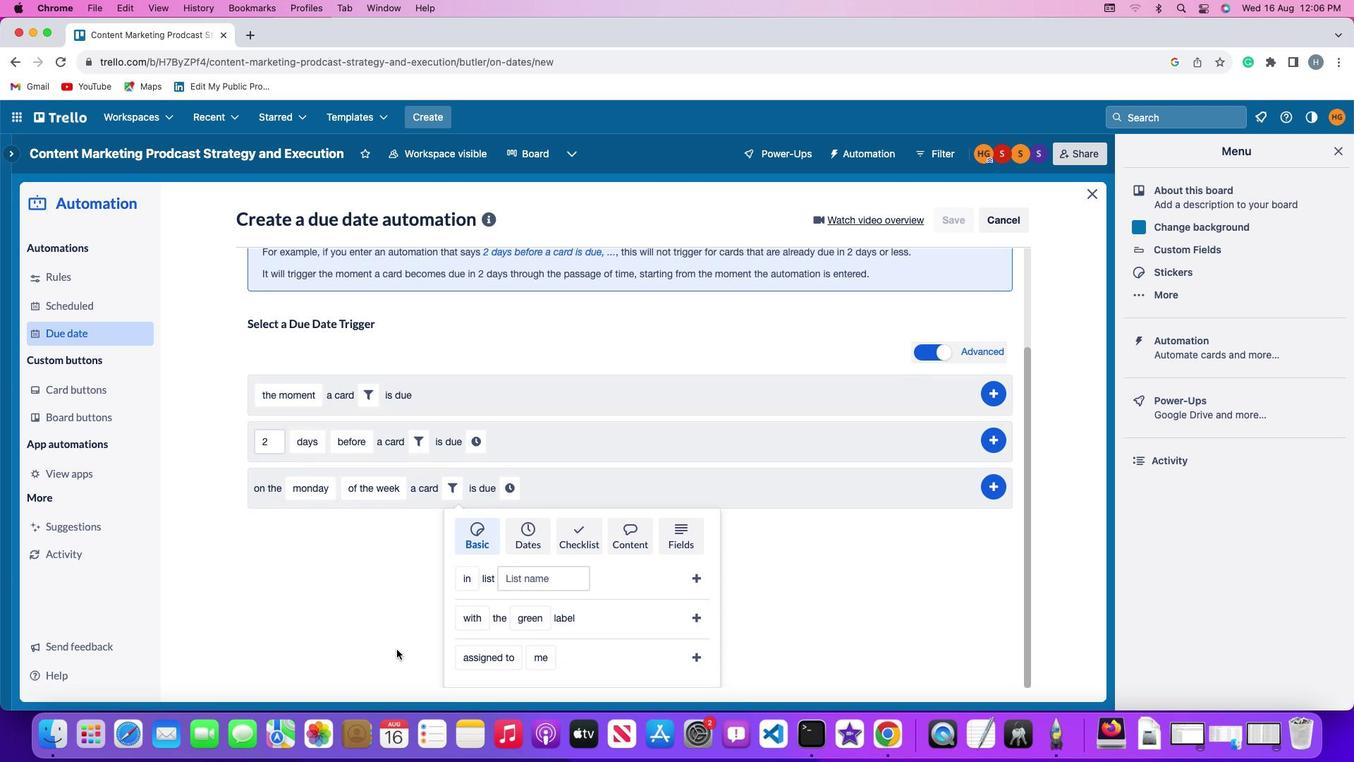 
Action: Mouse scrolled (399, 654) with delta (1, -2)
Screenshot: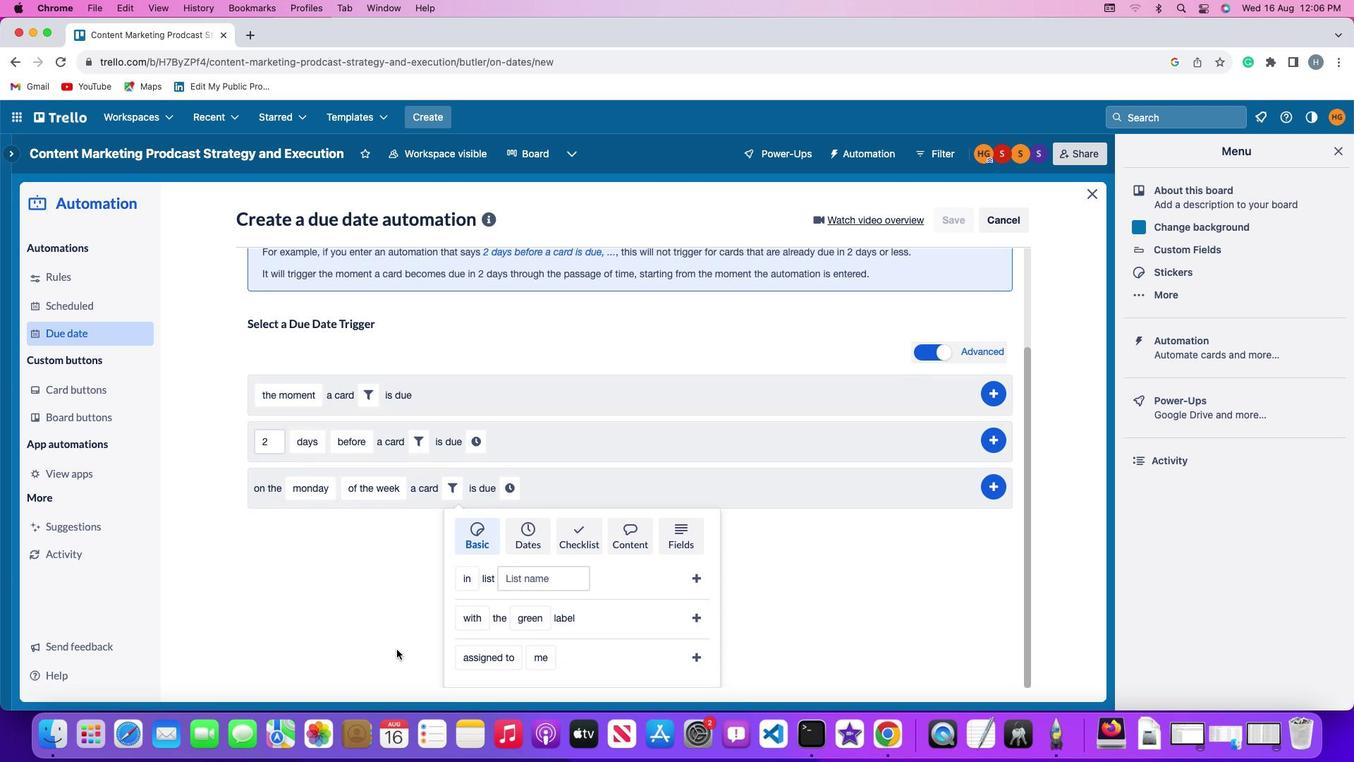 
Action: Mouse moved to (482, 661)
Screenshot: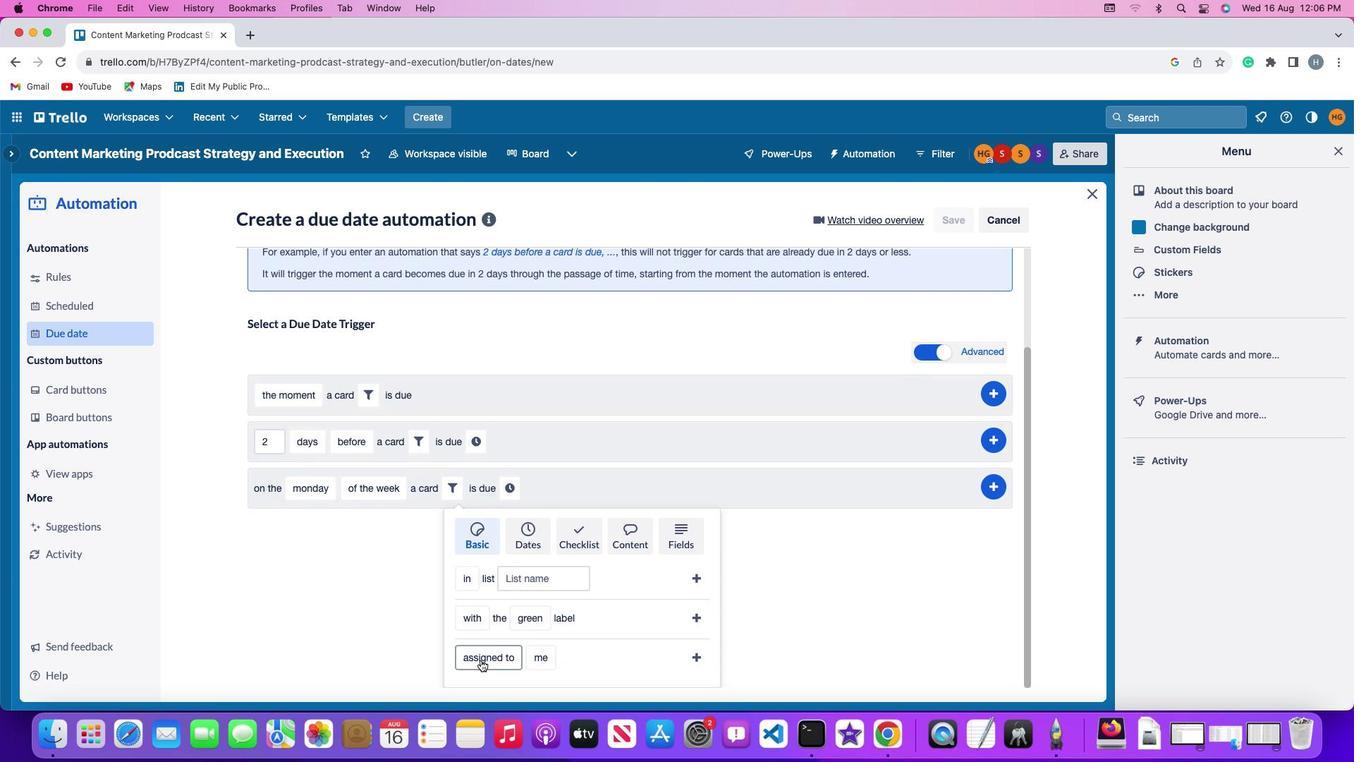 
Action: Mouse pressed left at (482, 661)
Screenshot: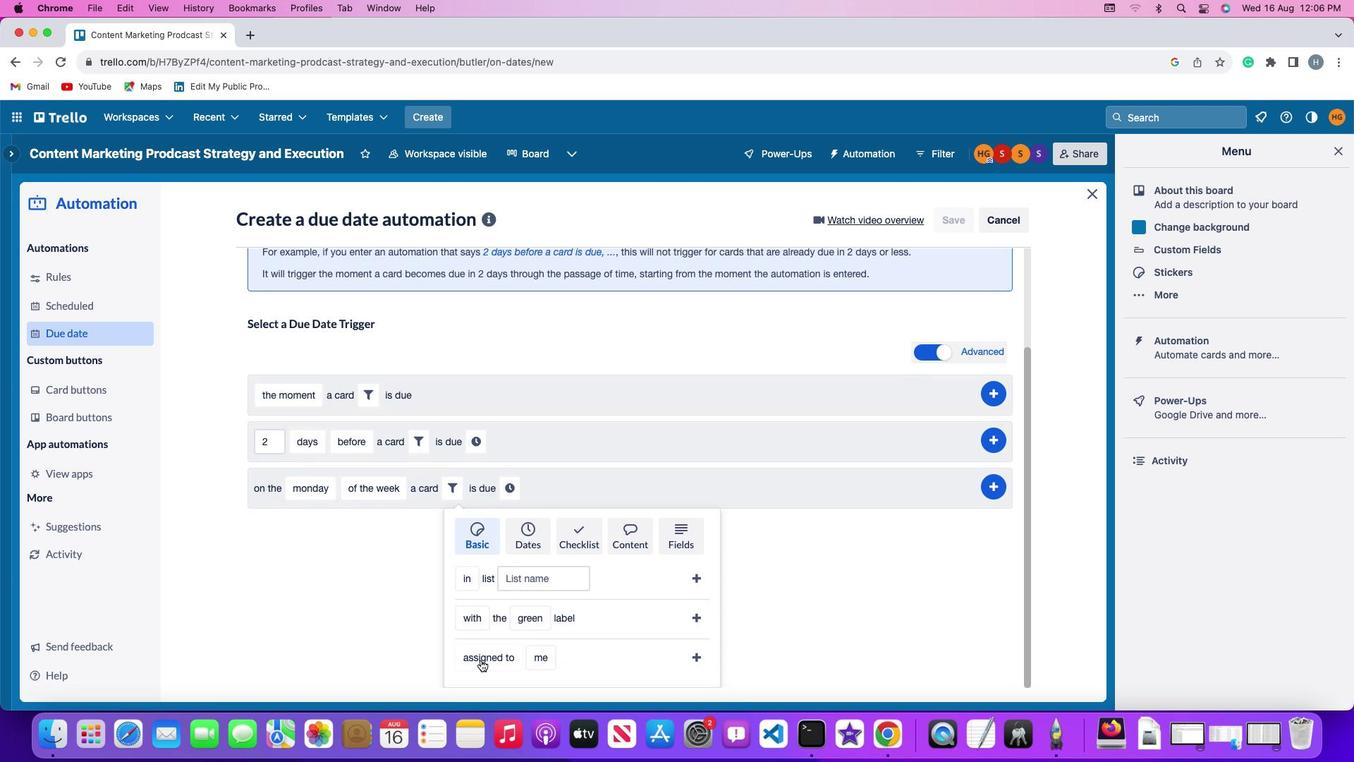 
Action: Mouse moved to (505, 568)
Screenshot: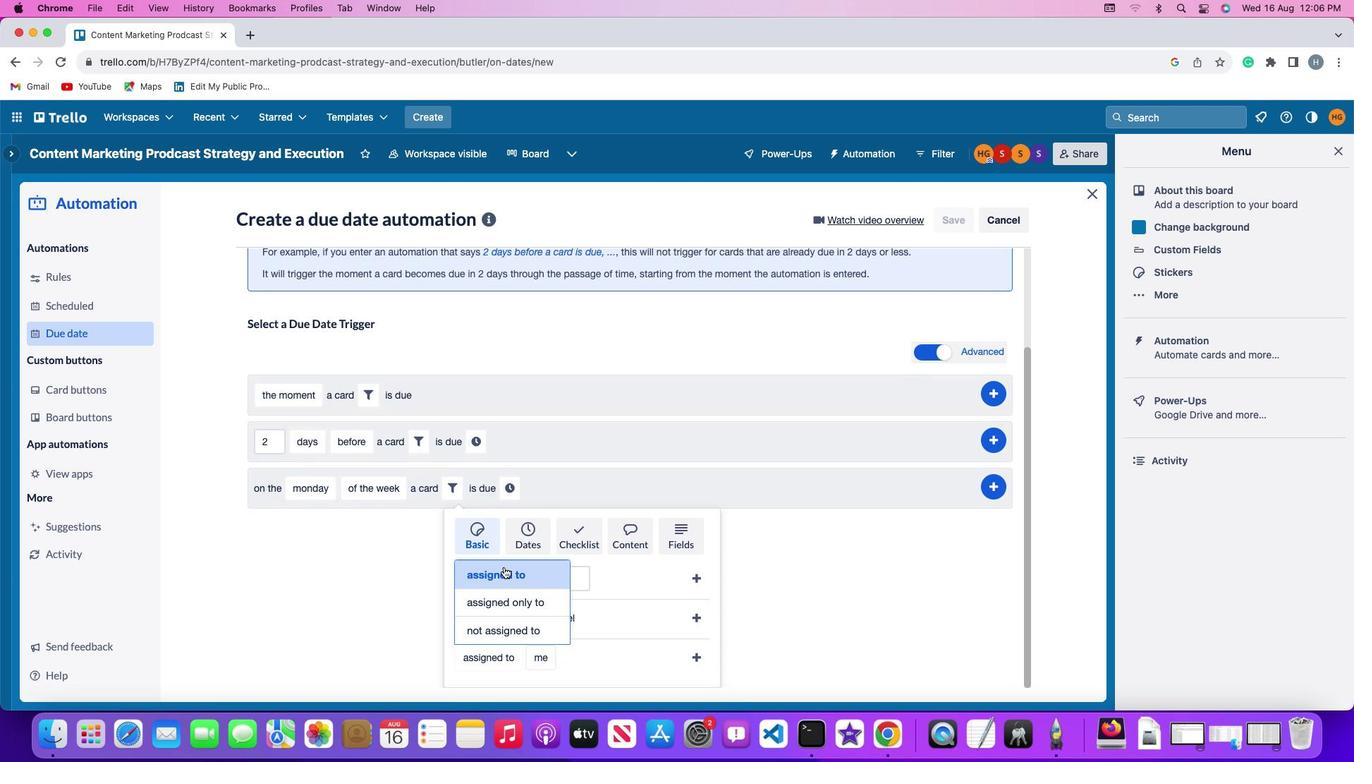 
Action: Mouse pressed left at (505, 568)
Screenshot: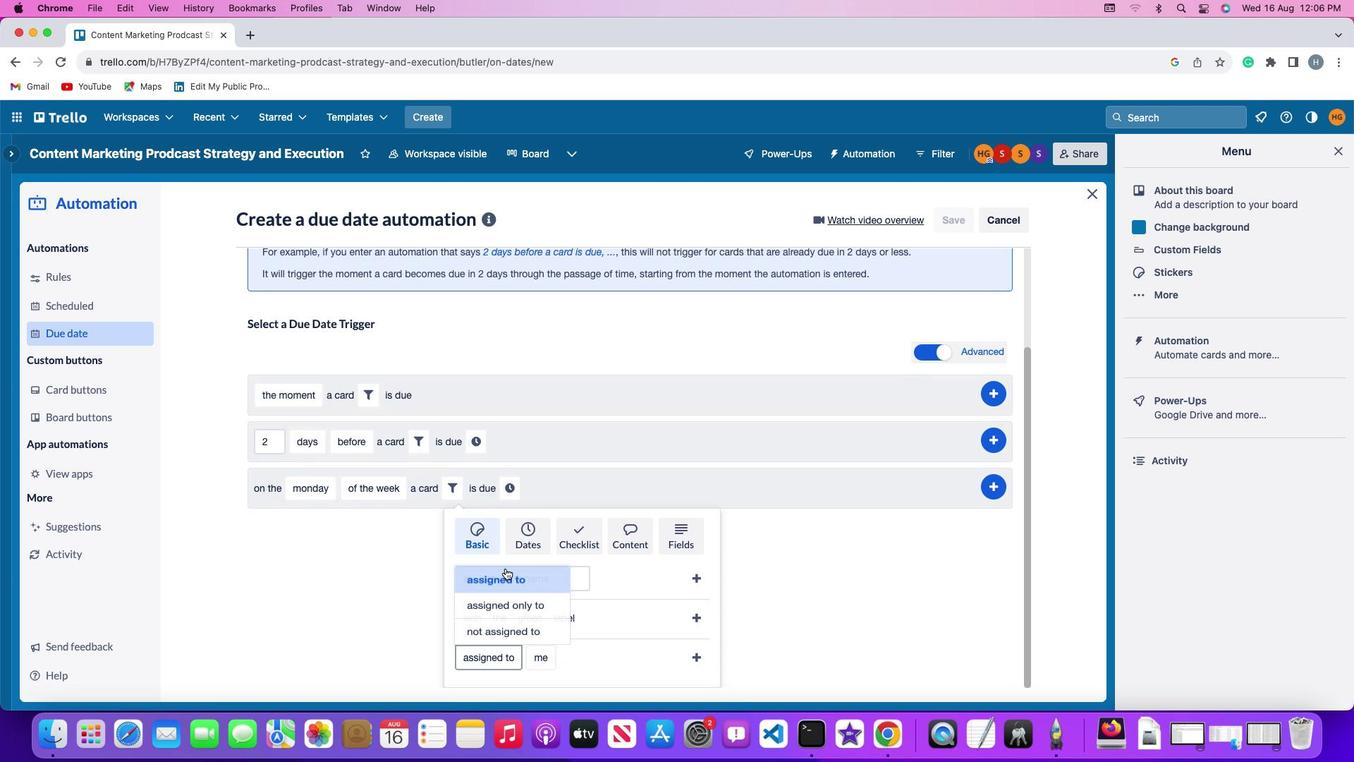 
Action: Mouse moved to (544, 656)
Screenshot: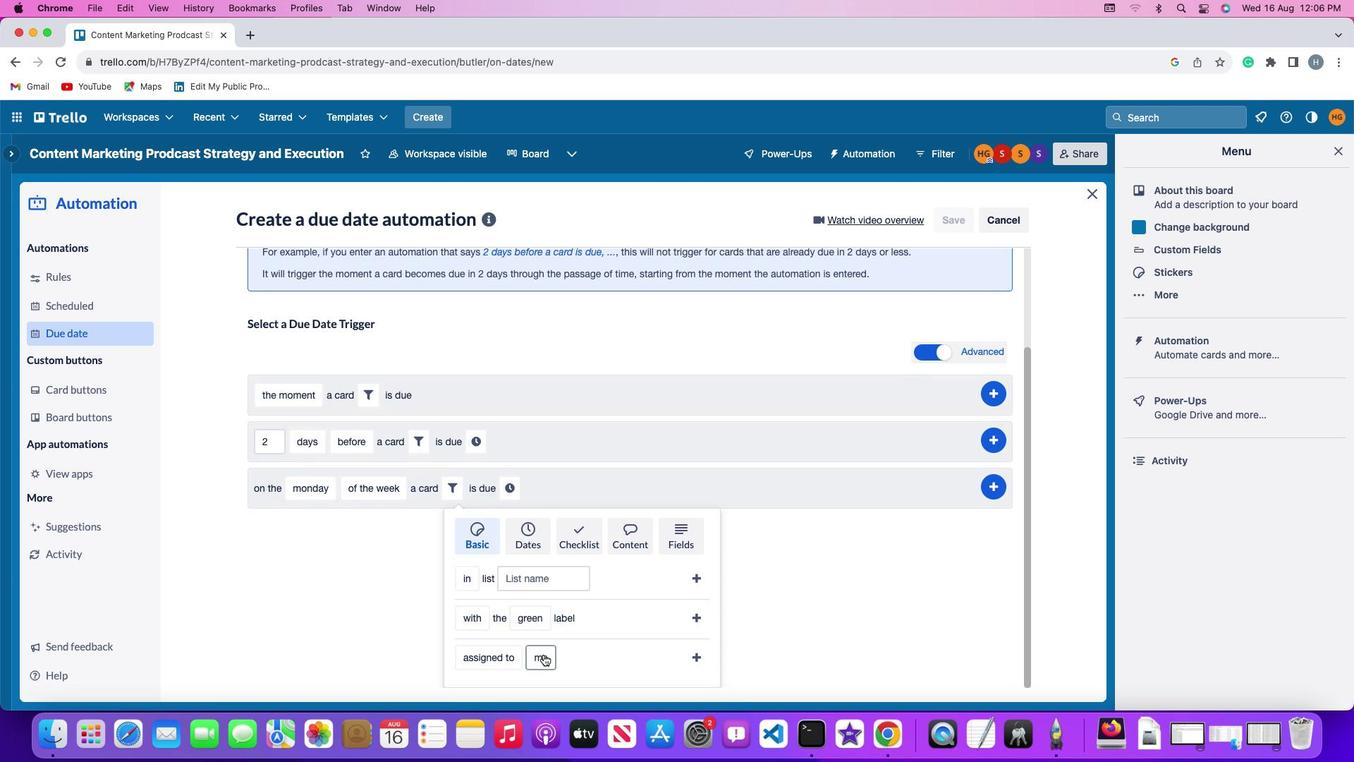 
Action: Mouse pressed left at (544, 656)
Screenshot: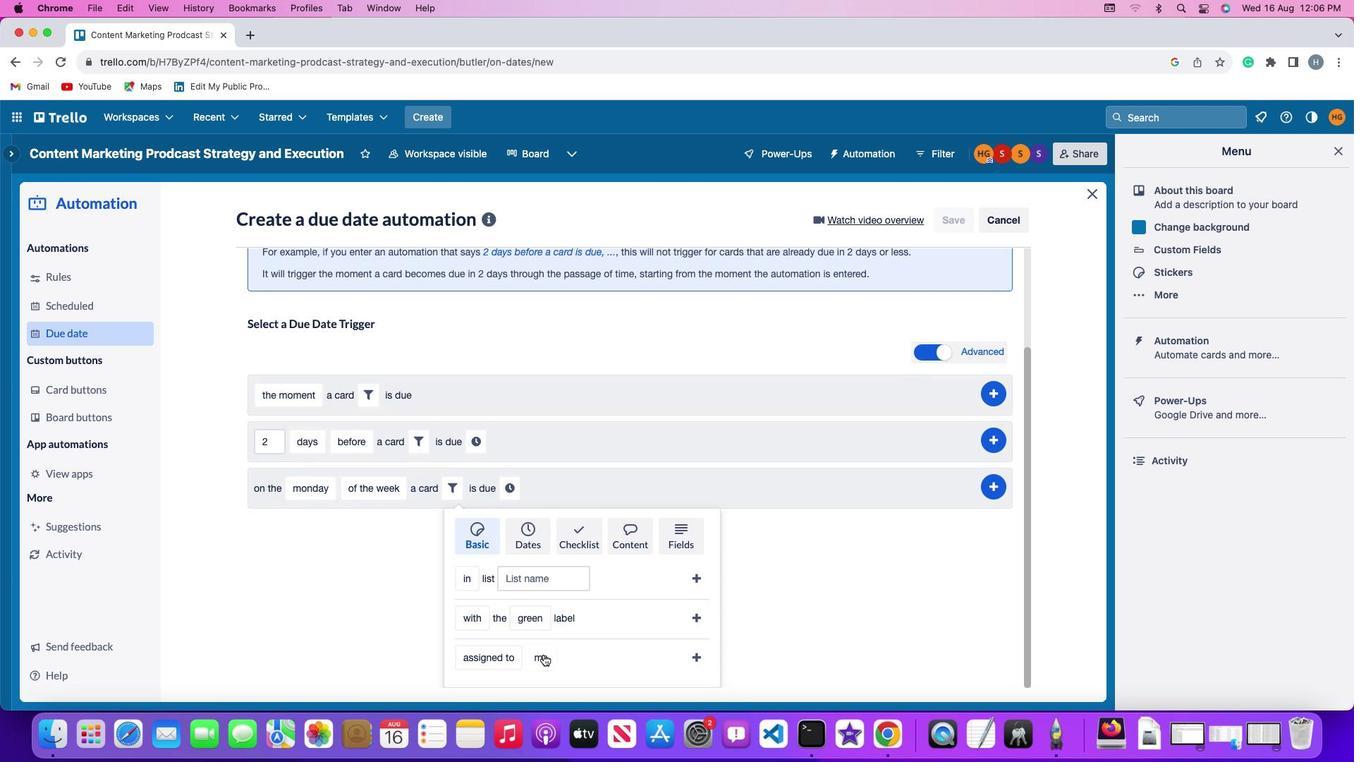 
Action: Mouse moved to (556, 578)
Screenshot: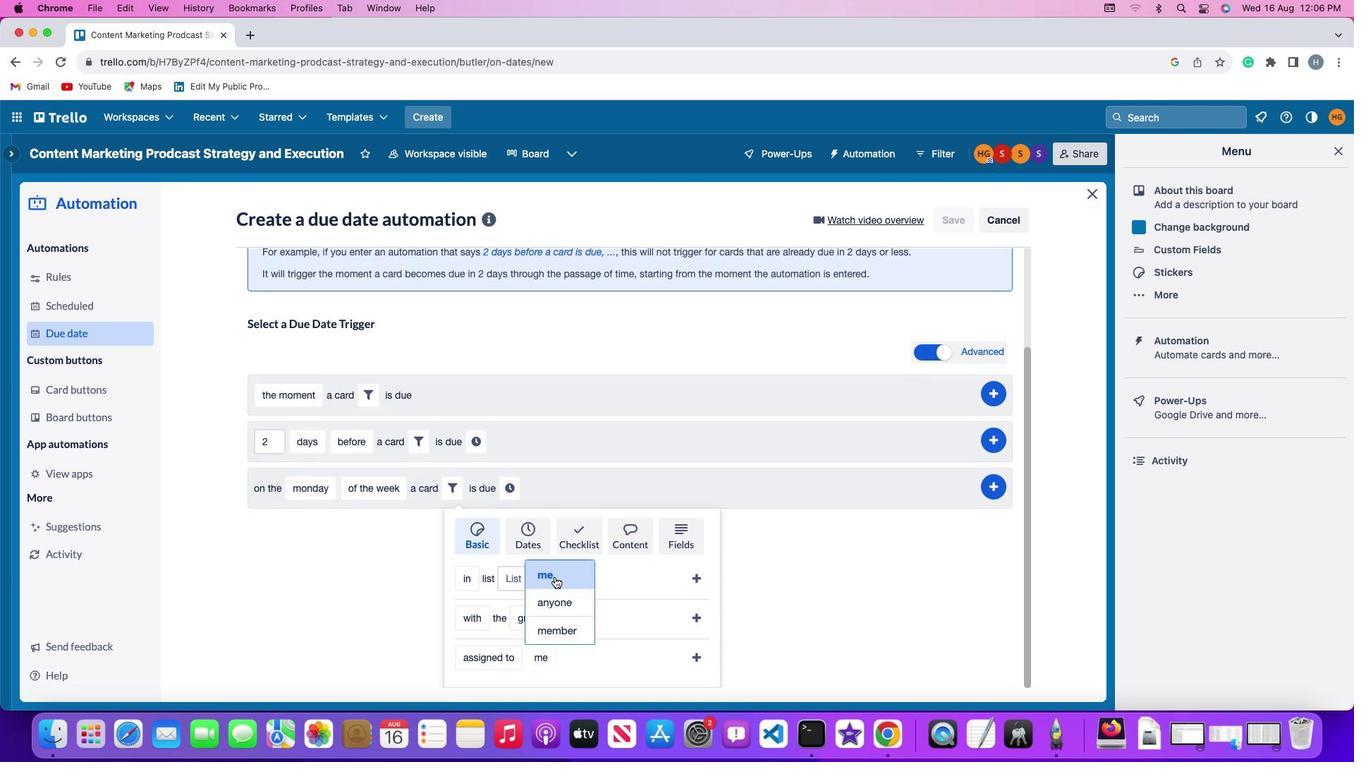 
Action: Mouse pressed left at (556, 578)
Screenshot: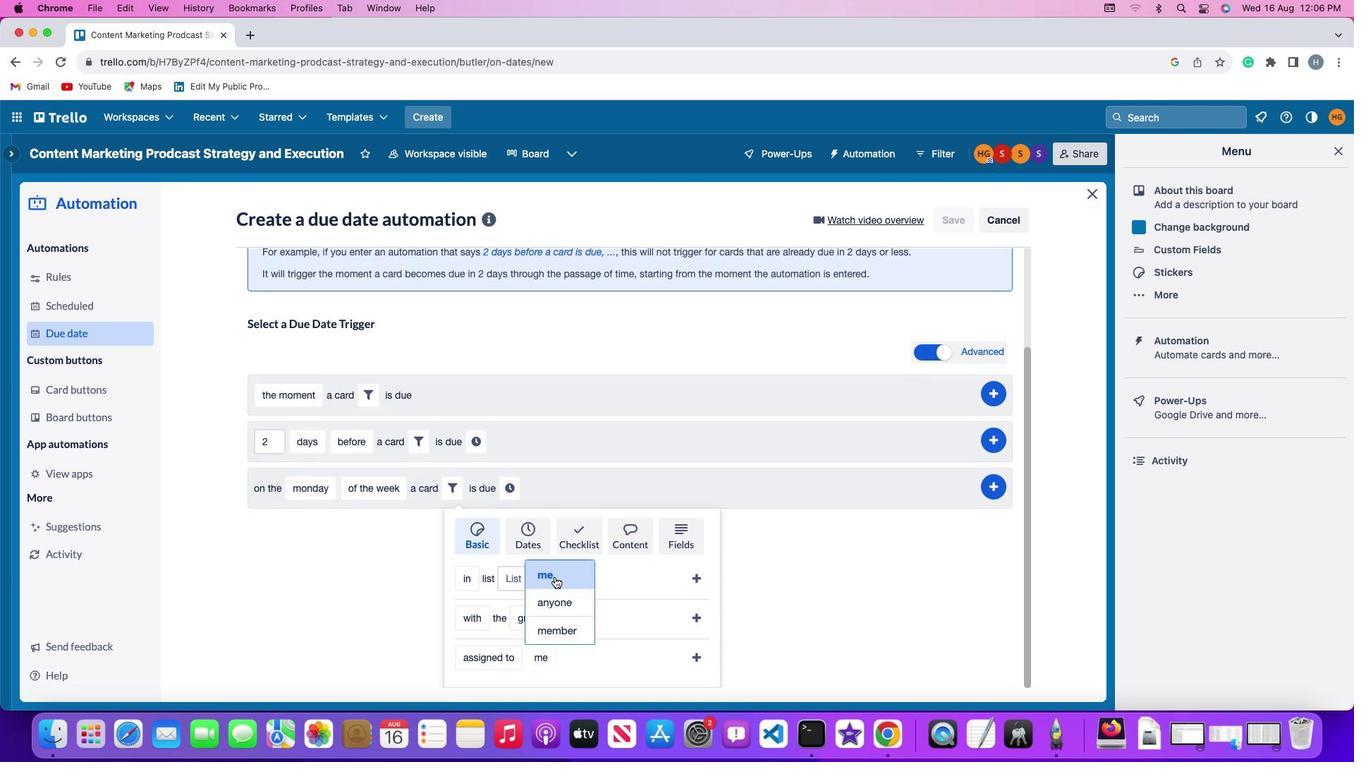 
Action: Mouse moved to (695, 657)
Screenshot: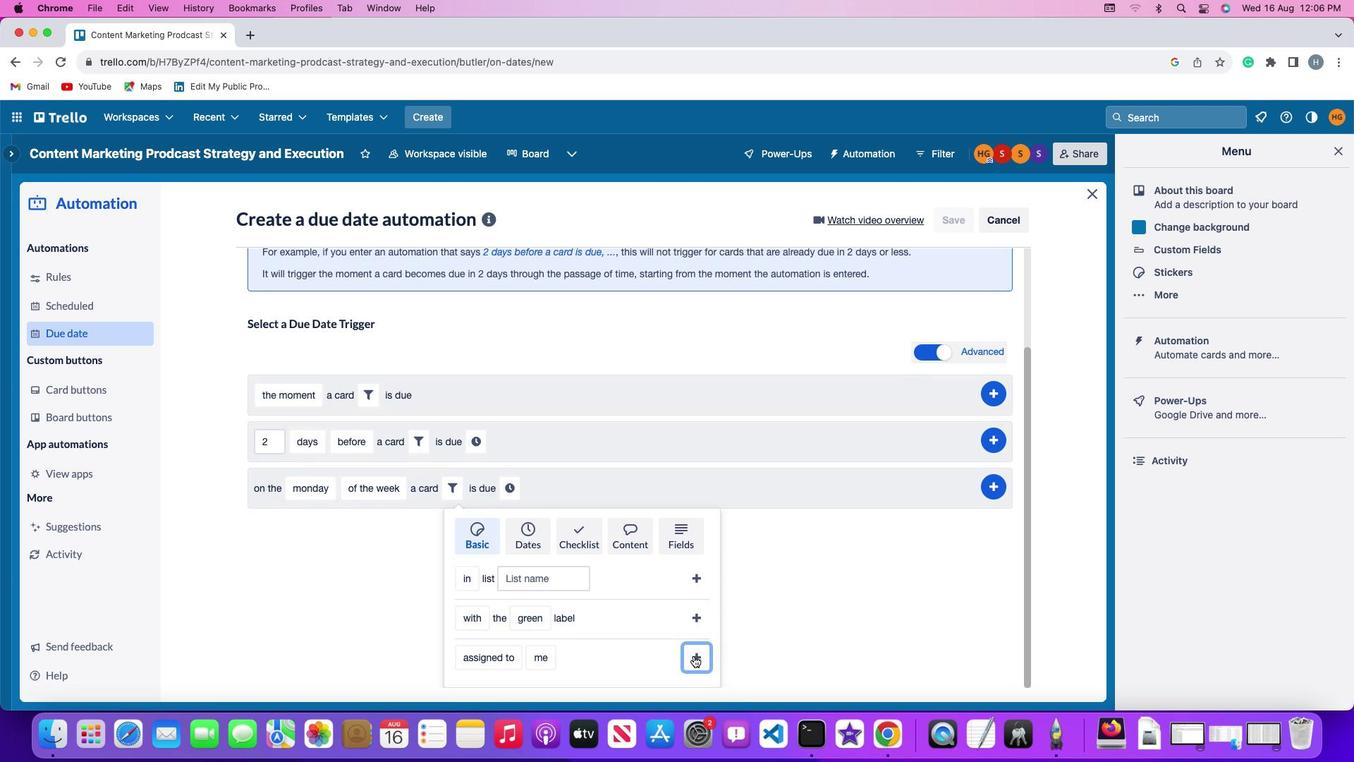 
Action: Mouse pressed left at (695, 657)
Screenshot: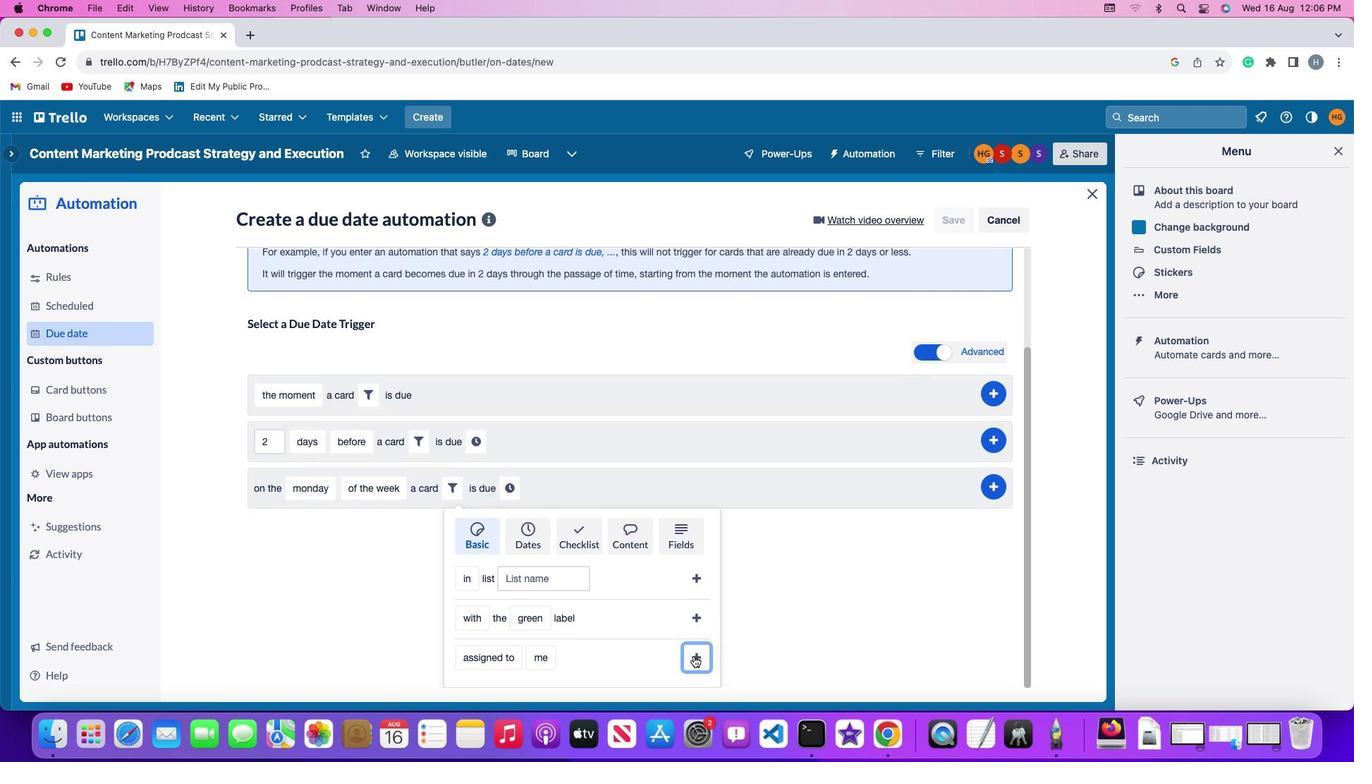 
Action: Mouse moved to (614, 618)
Screenshot: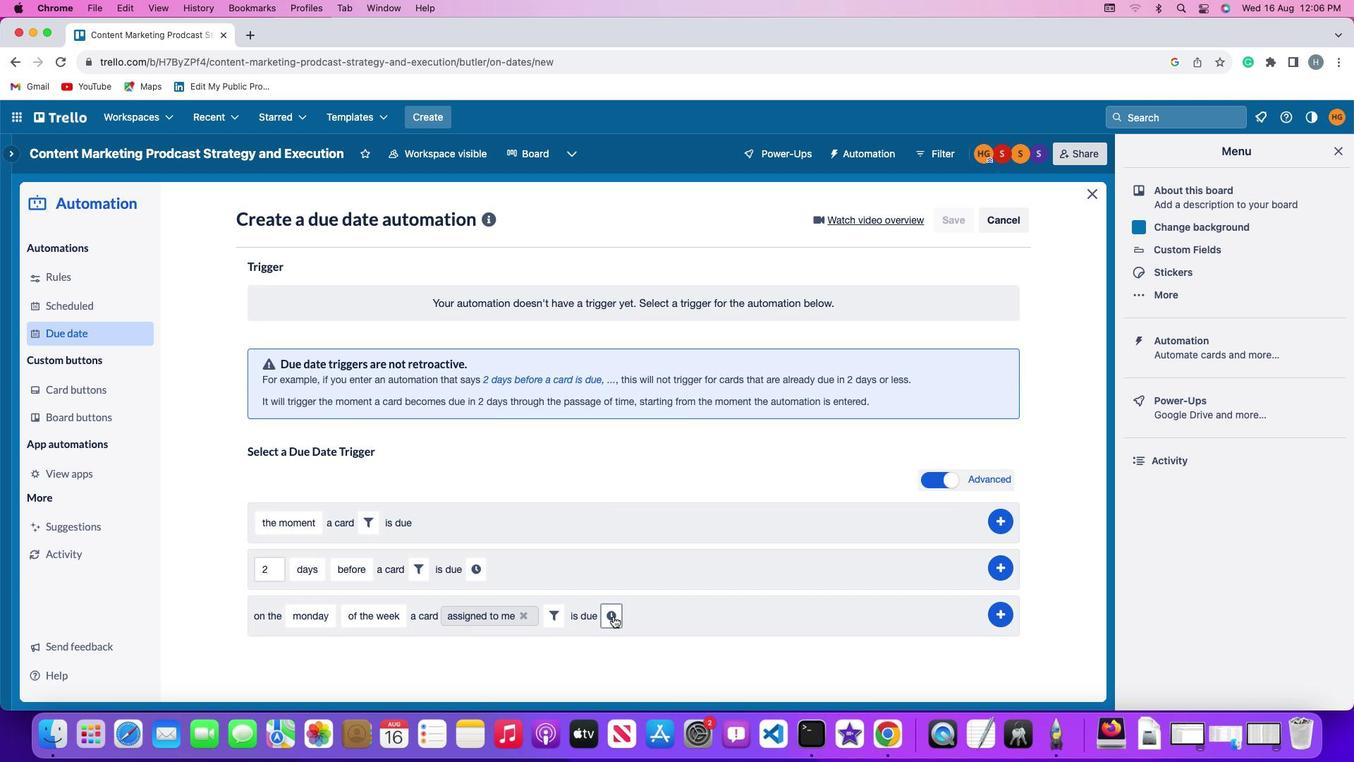 
Action: Mouse pressed left at (614, 618)
Screenshot: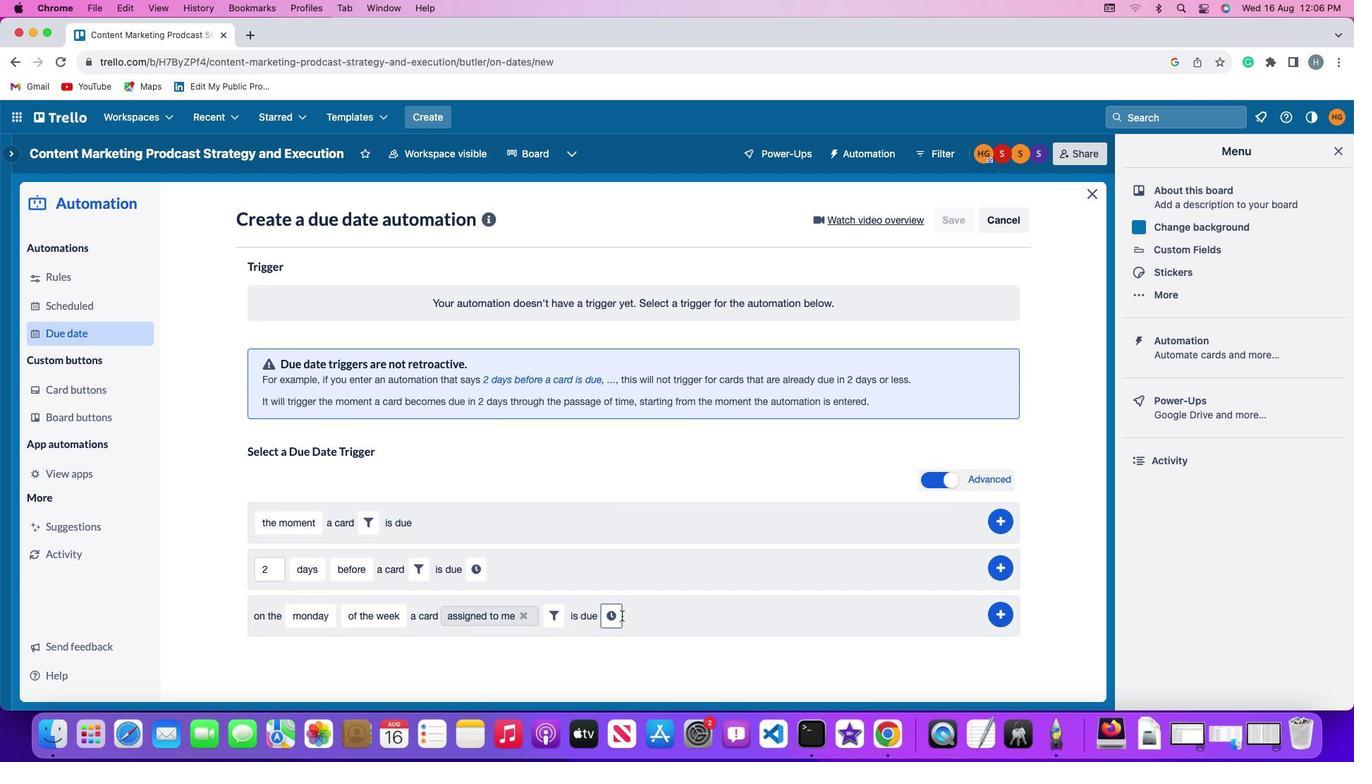 
Action: Mouse moved to (645, 621)
Screenshot: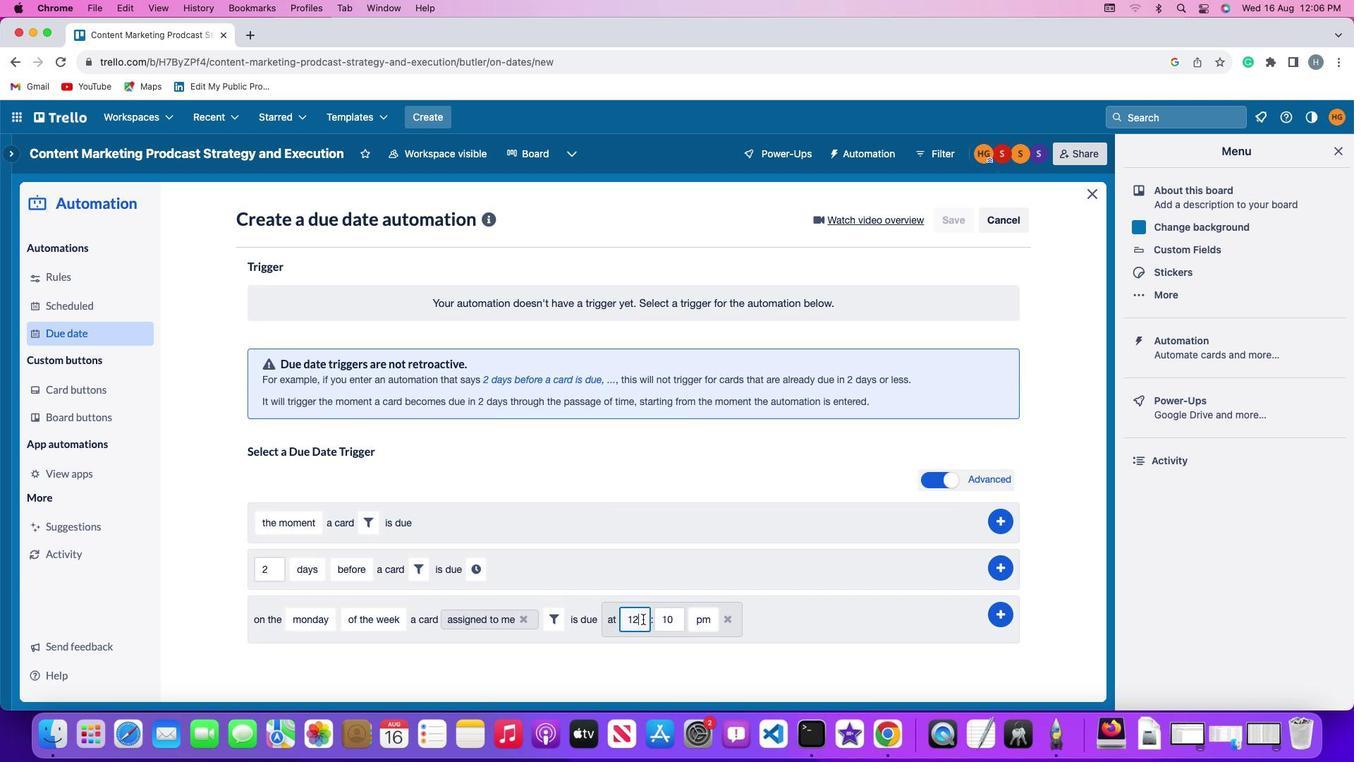 
Action: Mouse pressed left at (645, 621)
Screenshot: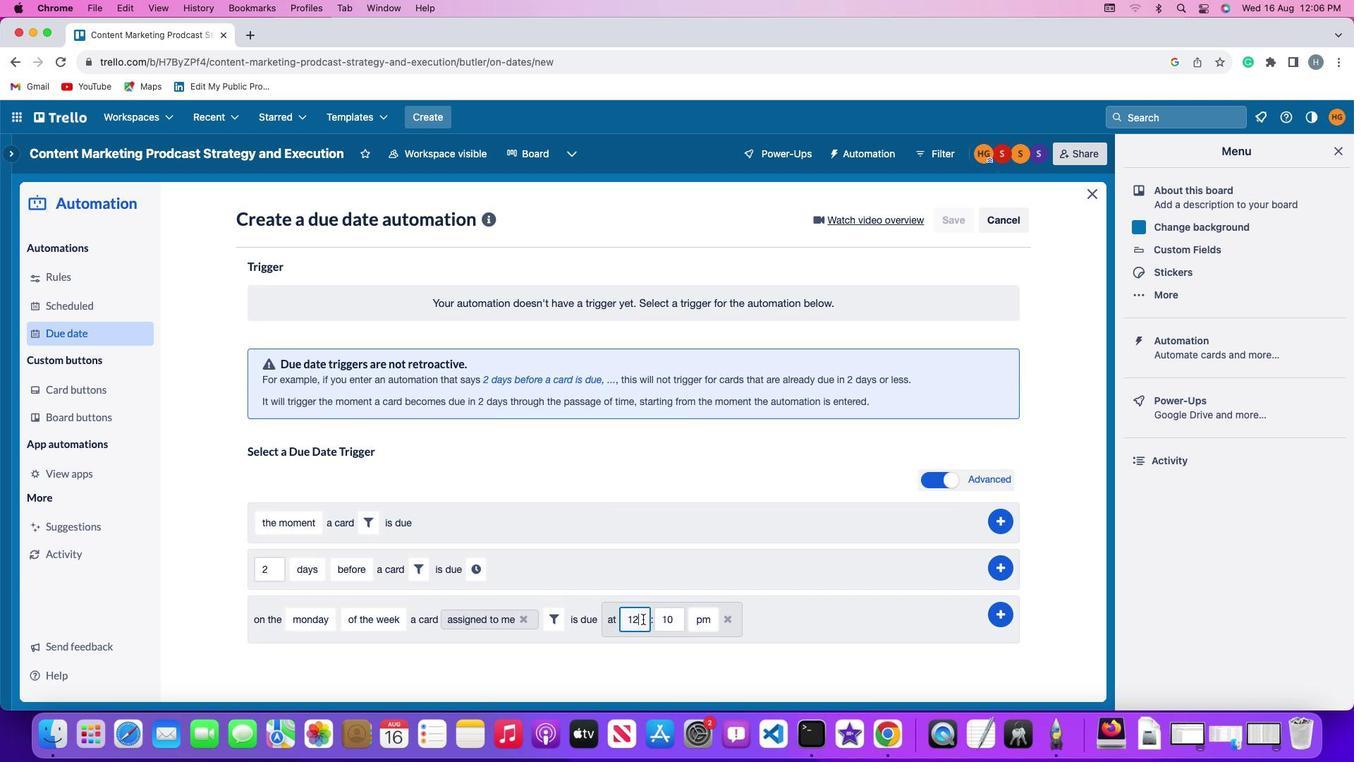 
Action: Key pressed Key.backspaceKey.backspace'1''1'
Screenshot: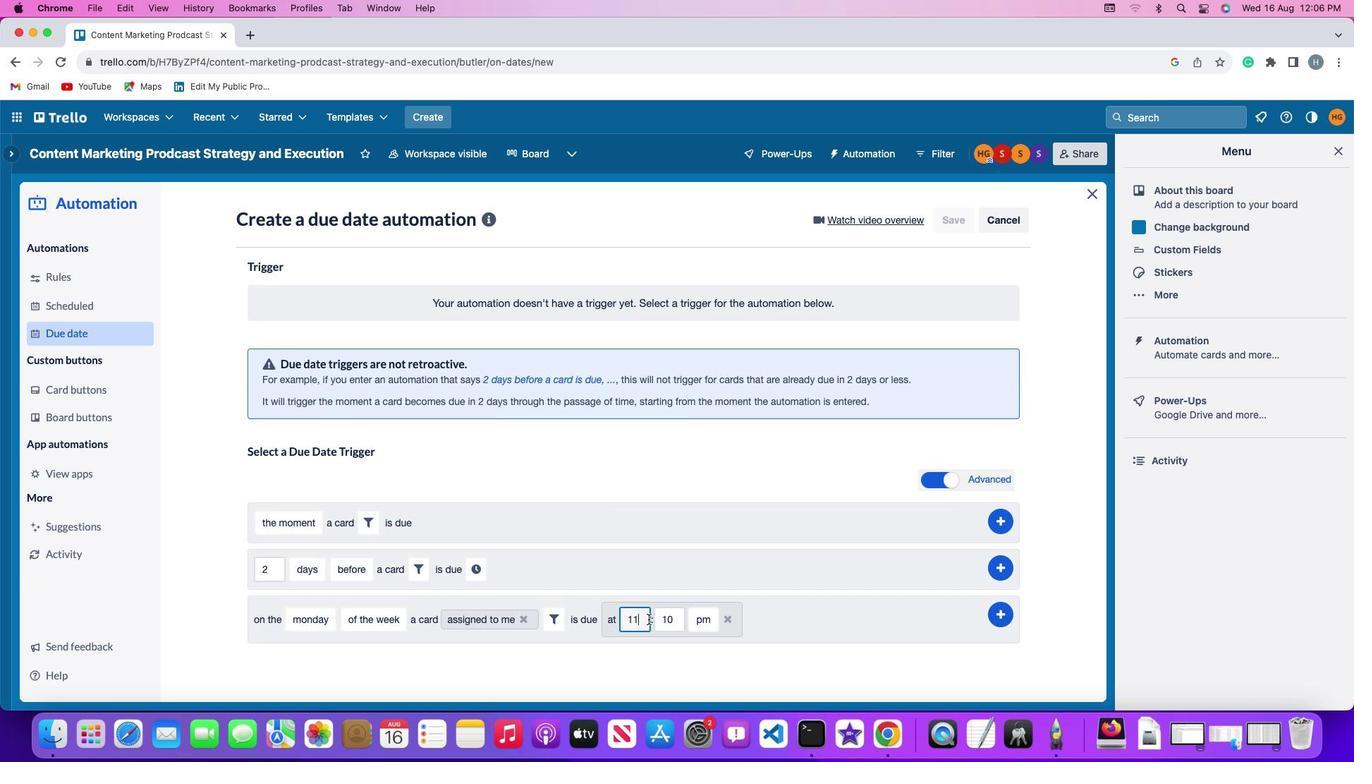 
Action: Mouse moved to (685, 621)
Screenshot: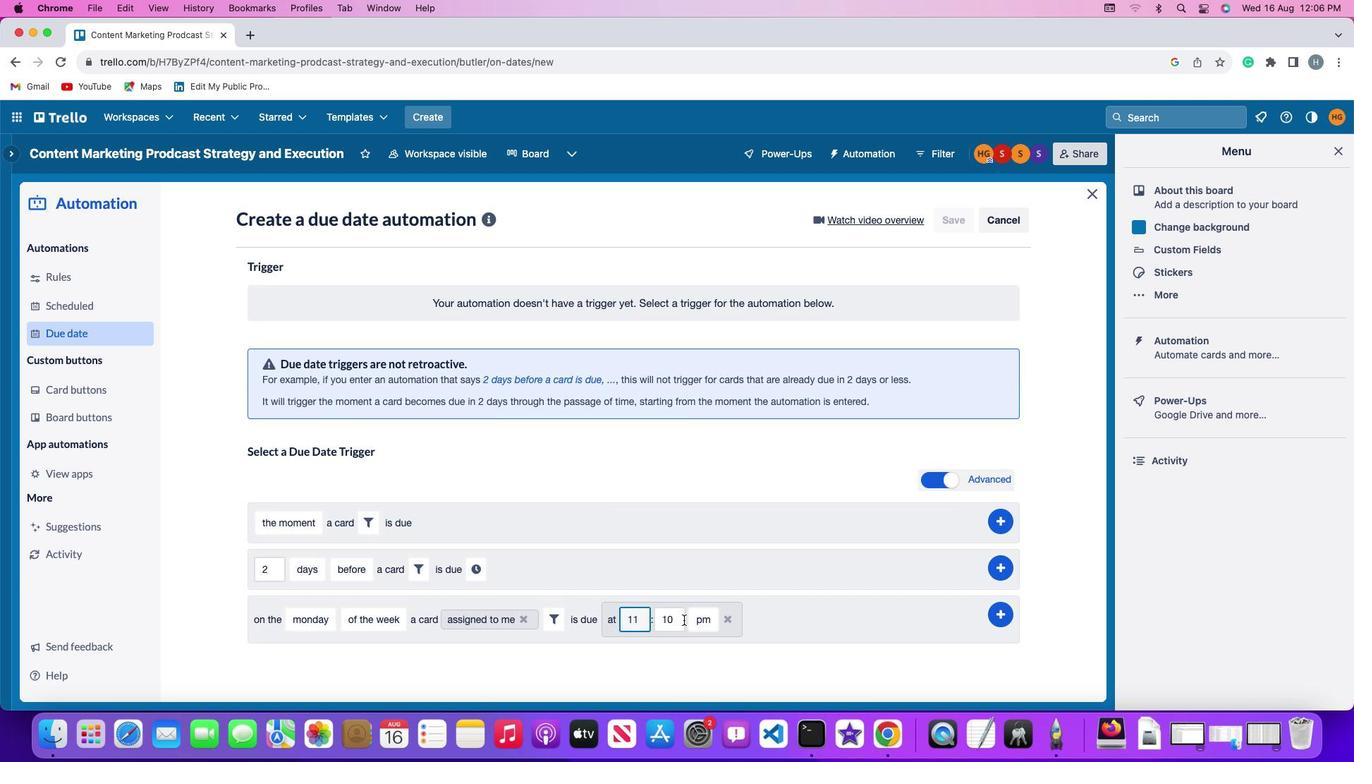 
Action: Mouse pressed left at (685, 621)
Screenshot: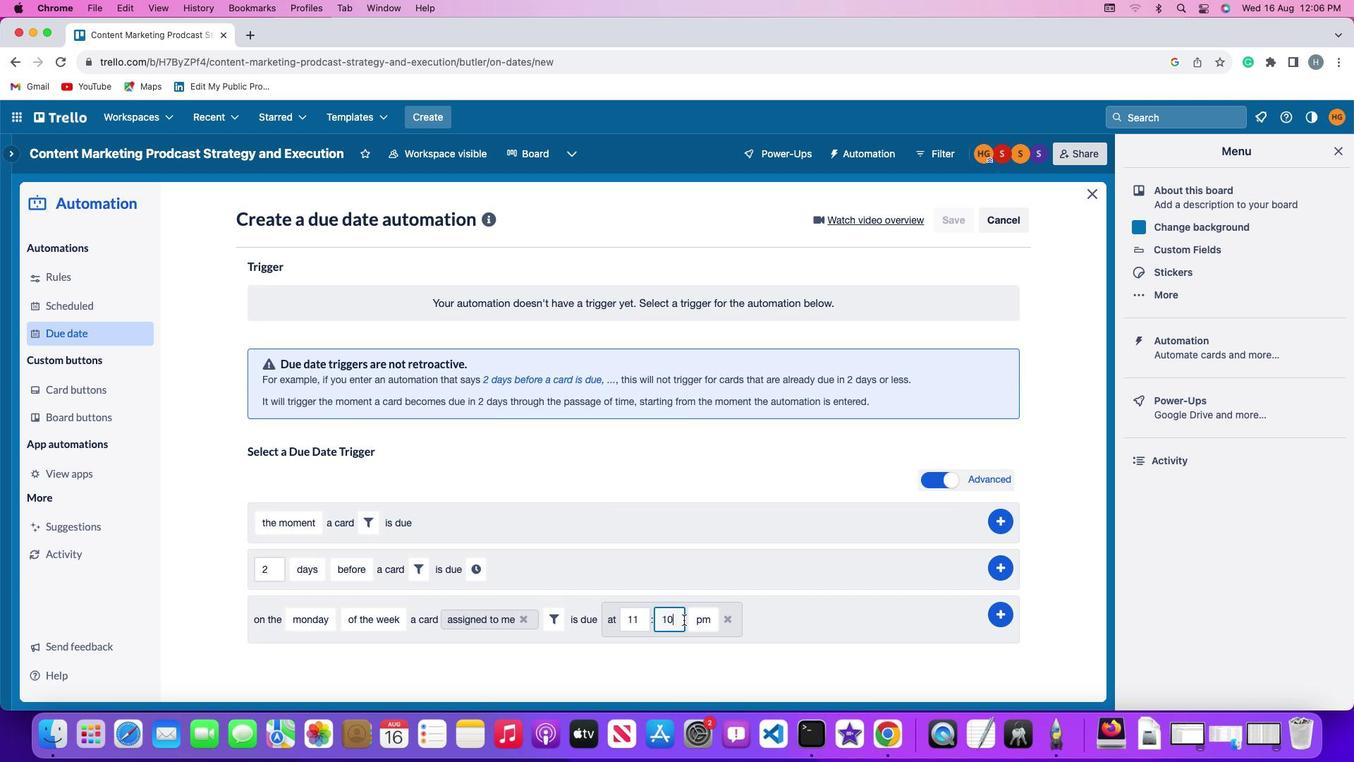 
Action: Mouse moved to (685, 621)
Screenshot: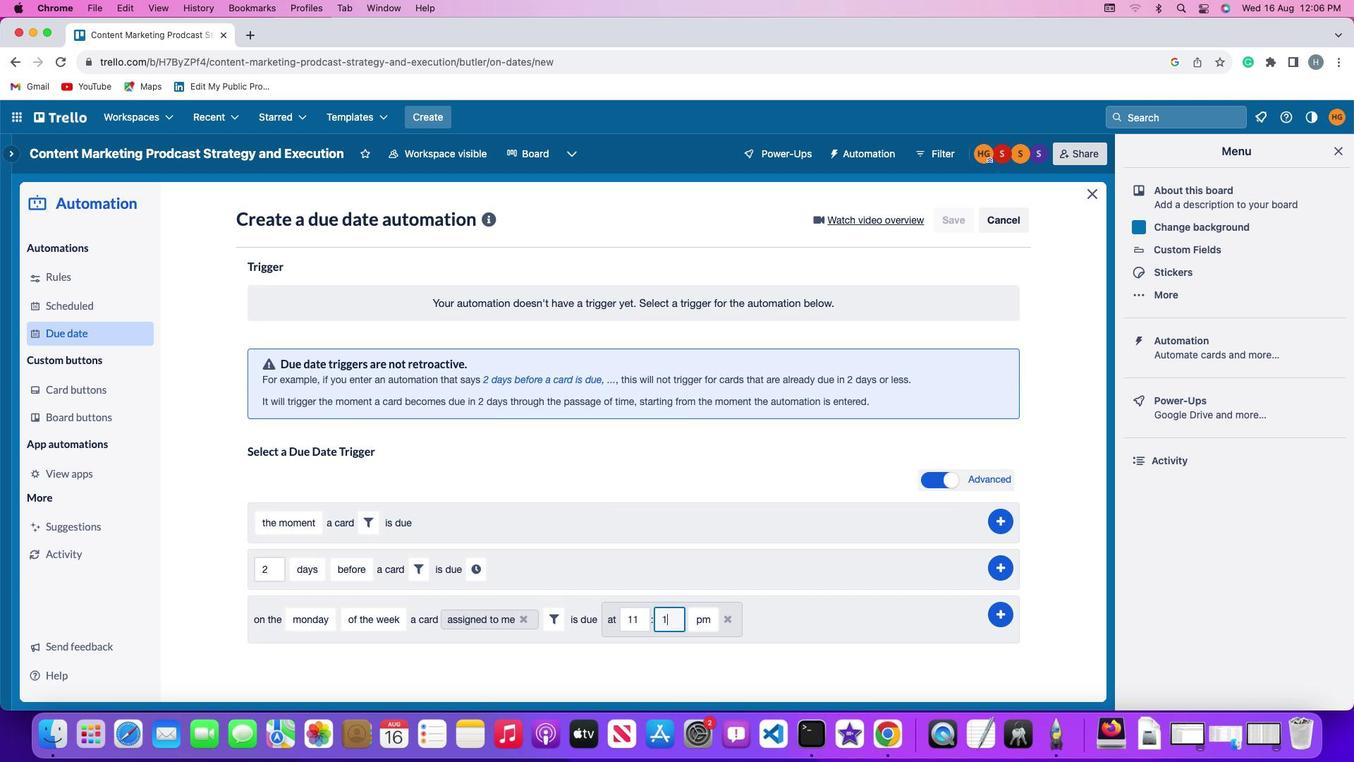 
Action: Key pressed Key.backspaceKey.backspace
Screenshot: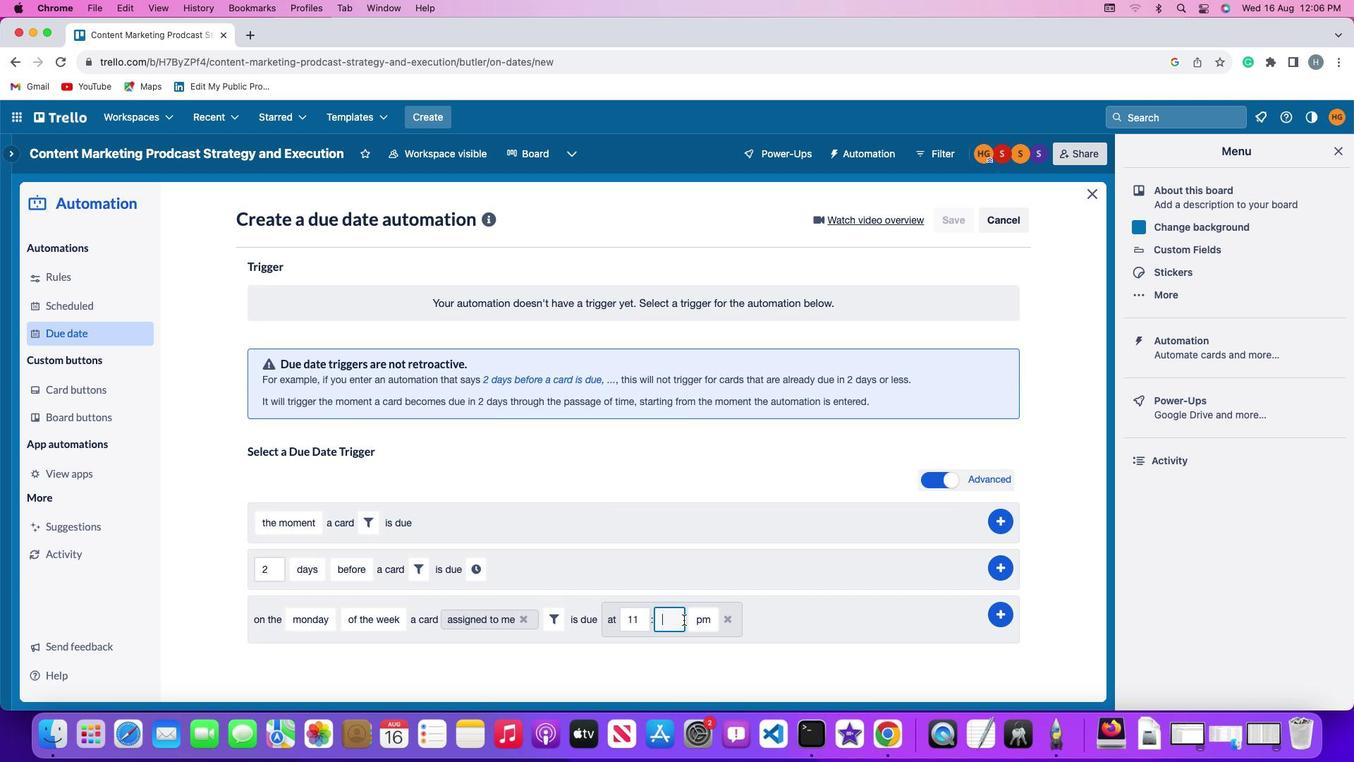 
Action: Mouse moved to (685, 621)
Screenshot: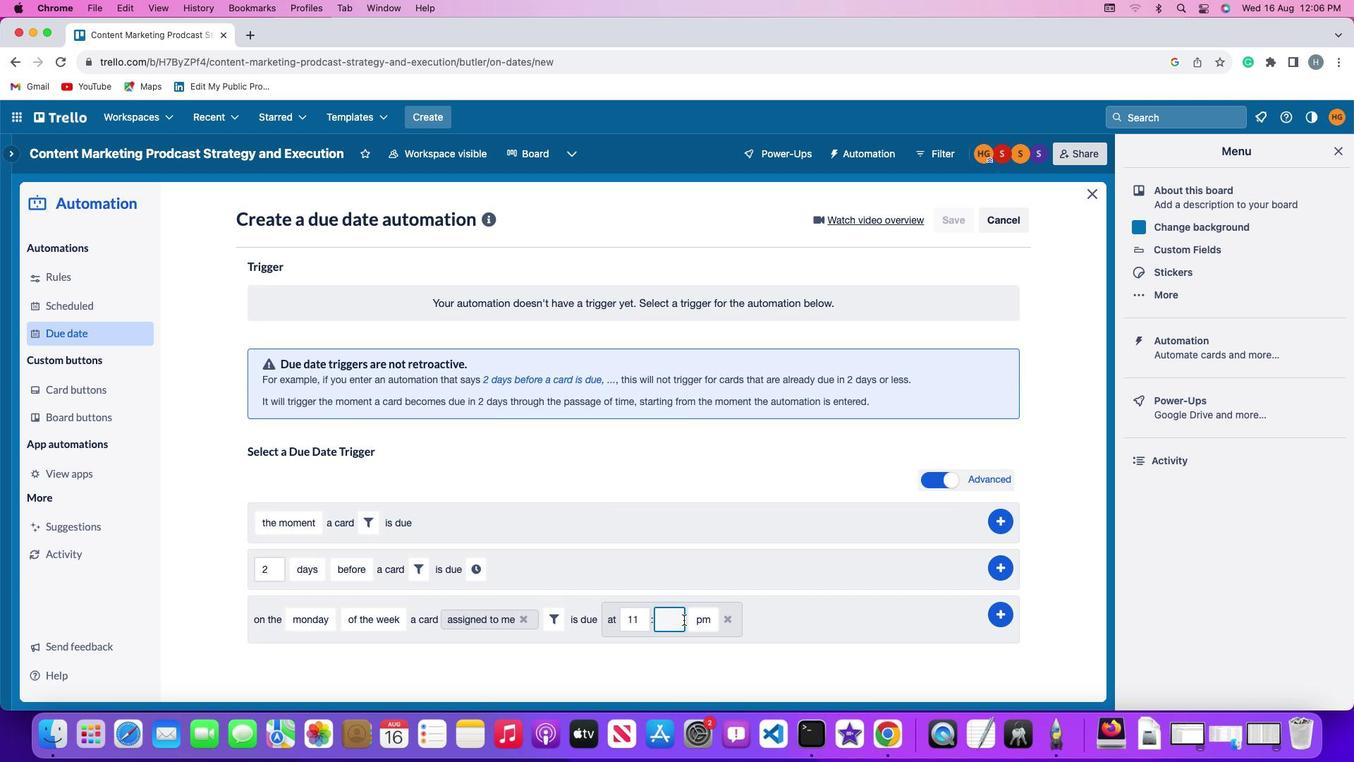 
Action: Key pressed '0''0'
Screenshot: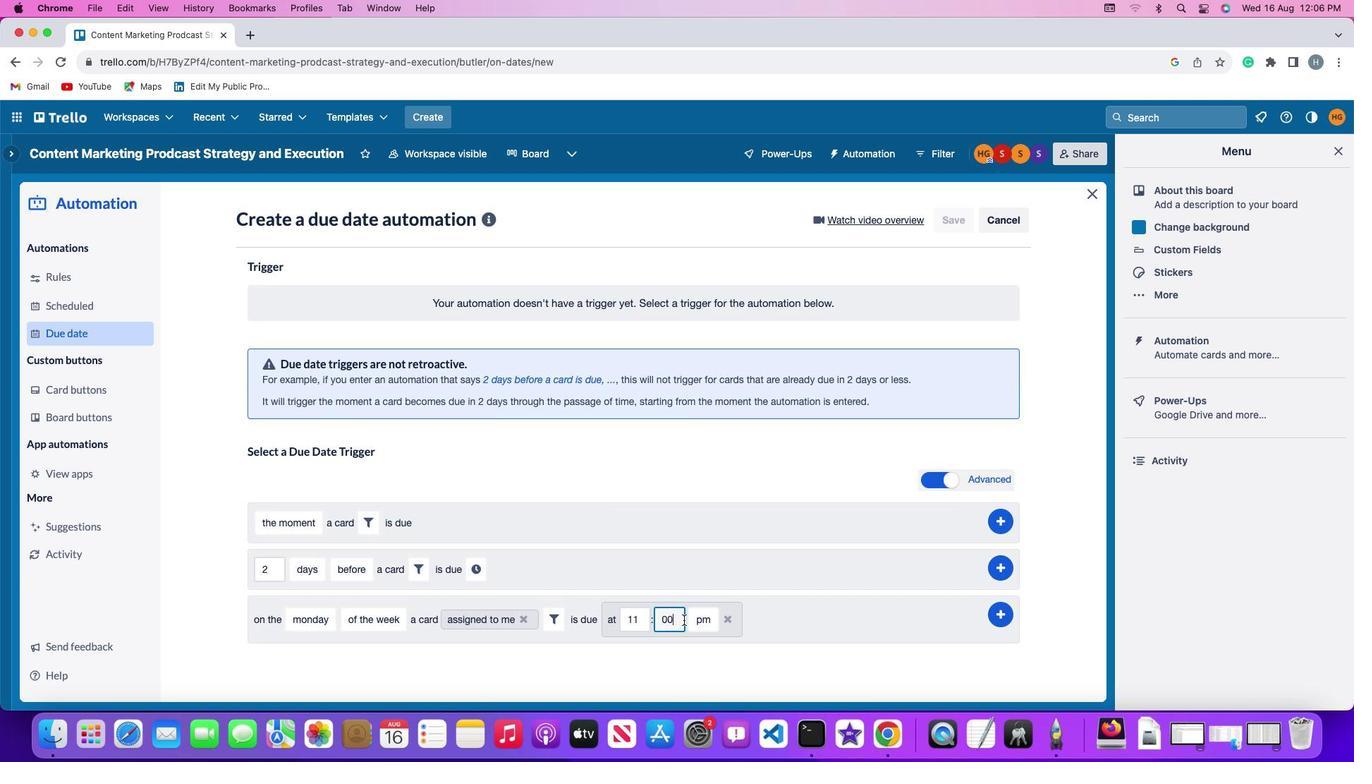 
Action: Mouse moved to (704, 620)
Screenshot: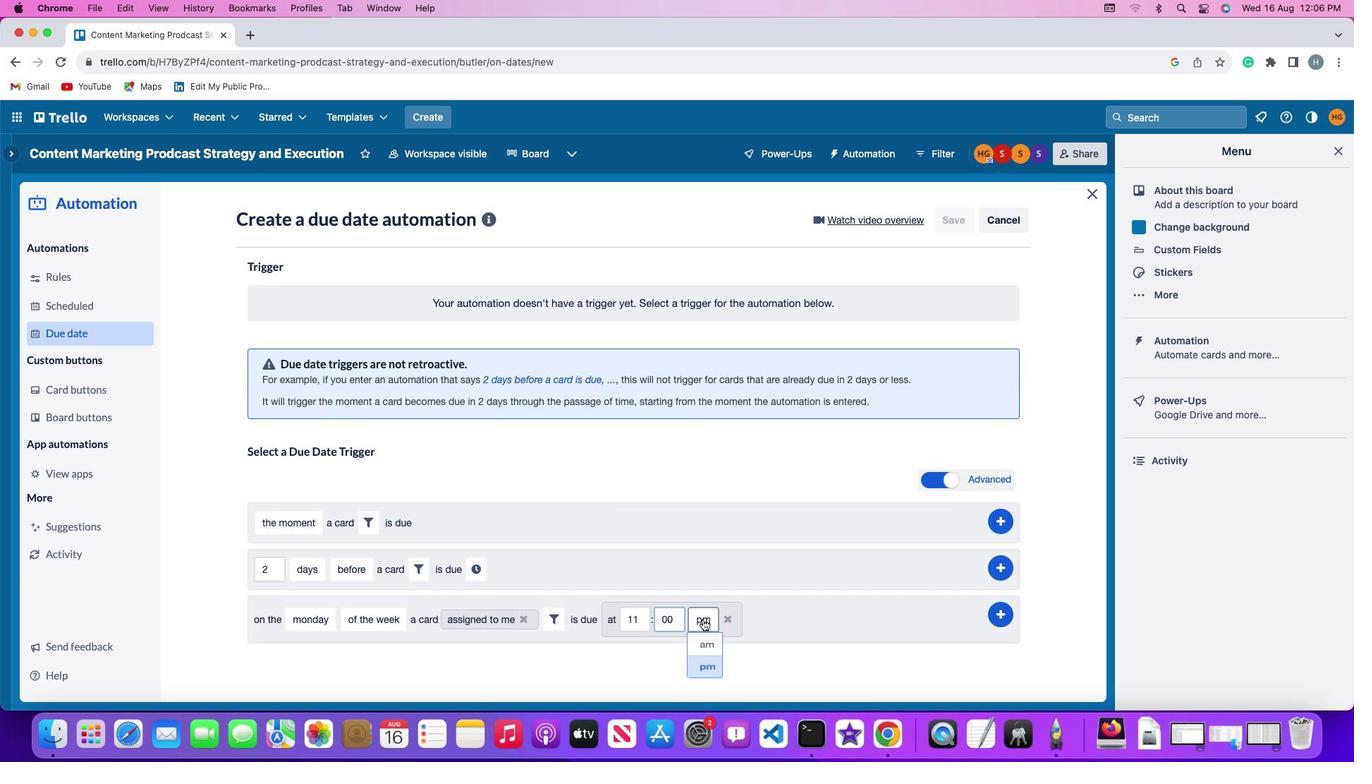 
Action: Mouse pressed left at (704, 620)
Screenshot: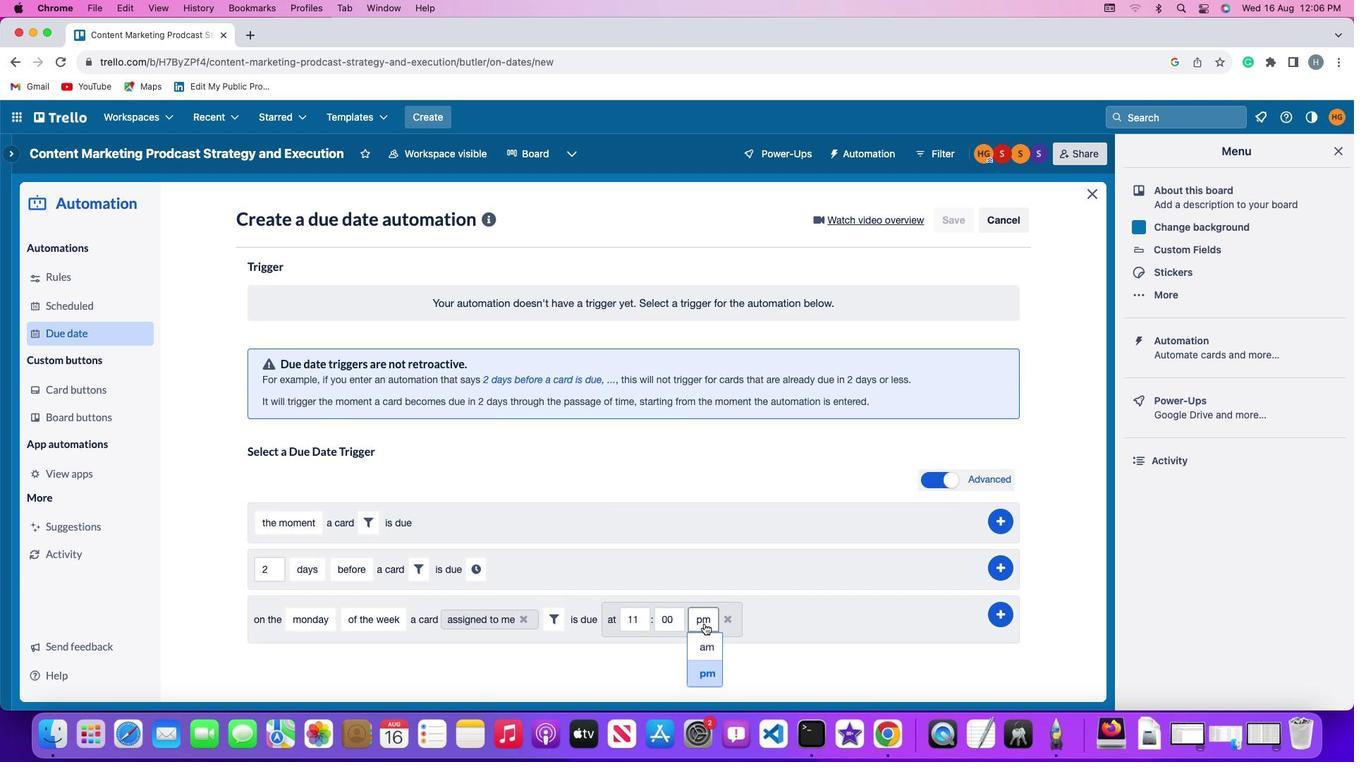 
Action: Mouse moved to (707, 647)
Screenshot: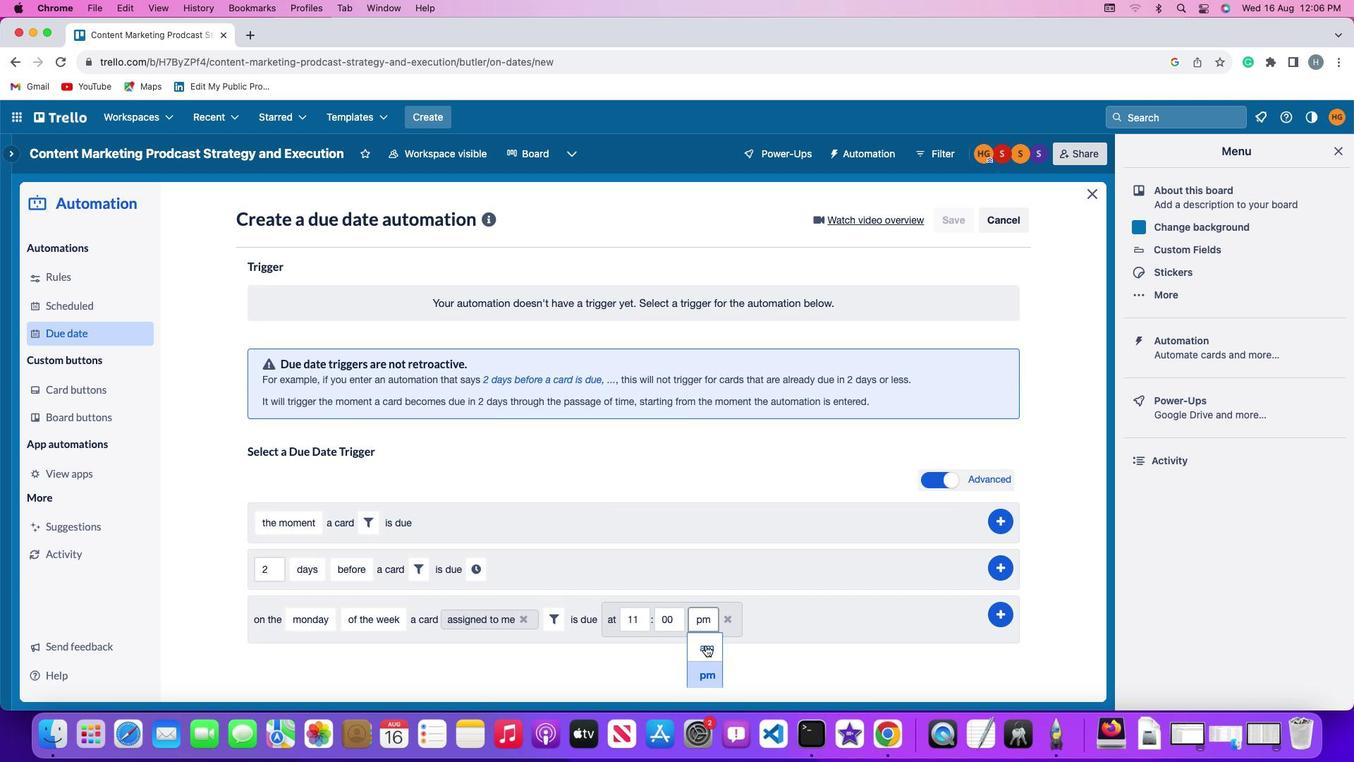 
Action: Mouse pressed left at (707, 647)
Screenshot: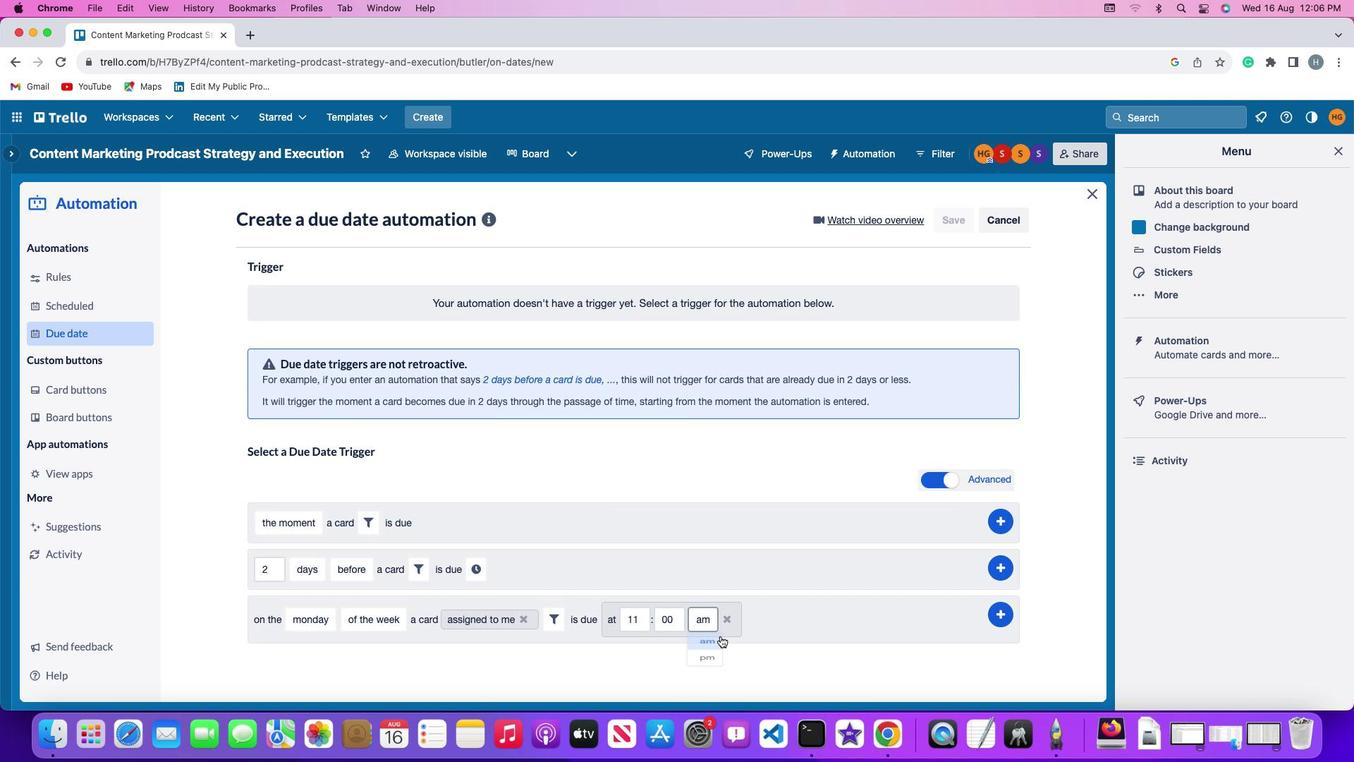 
Action: Mouse moved to (1002, 616)
Screenshot: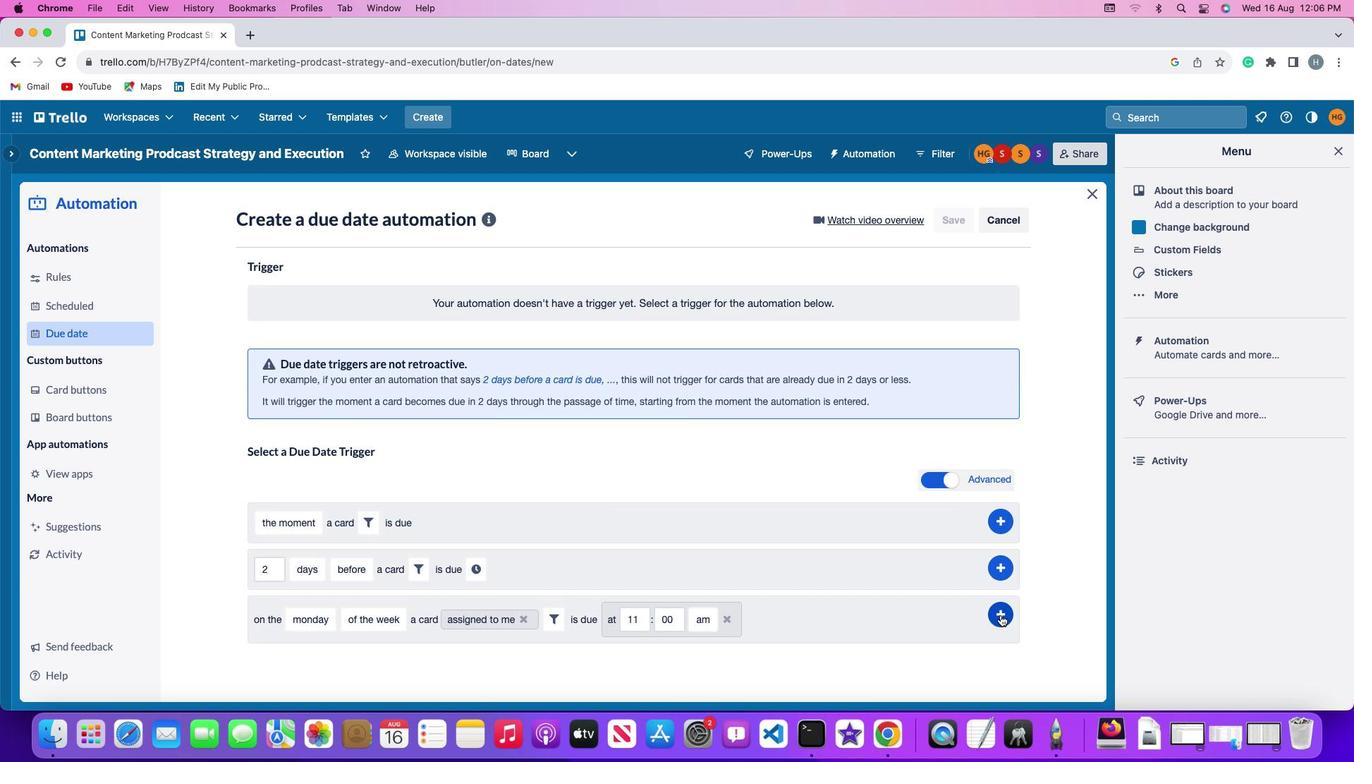 
Action: Mouse pressed left at (1002, 616)
Screenshot: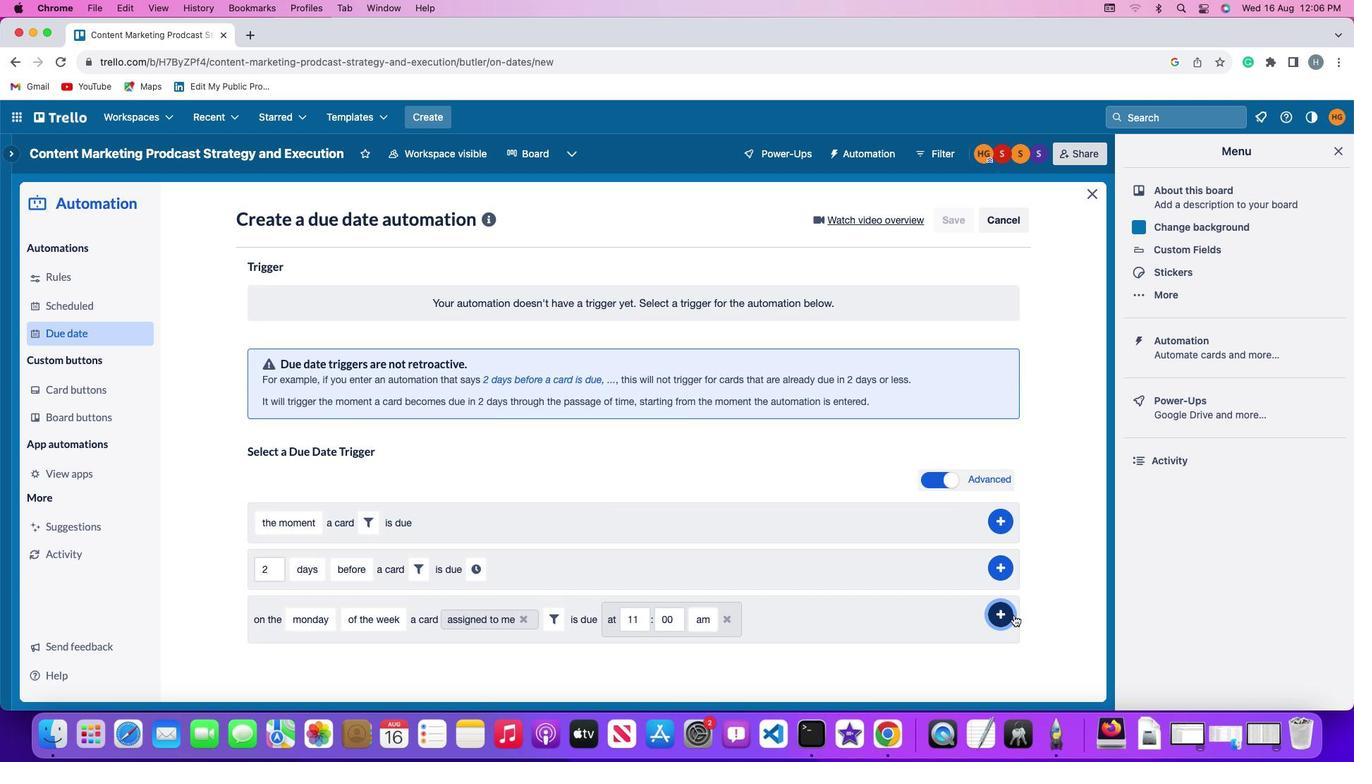 
Action: Mouse moved to (1054, 503)
Screenshot: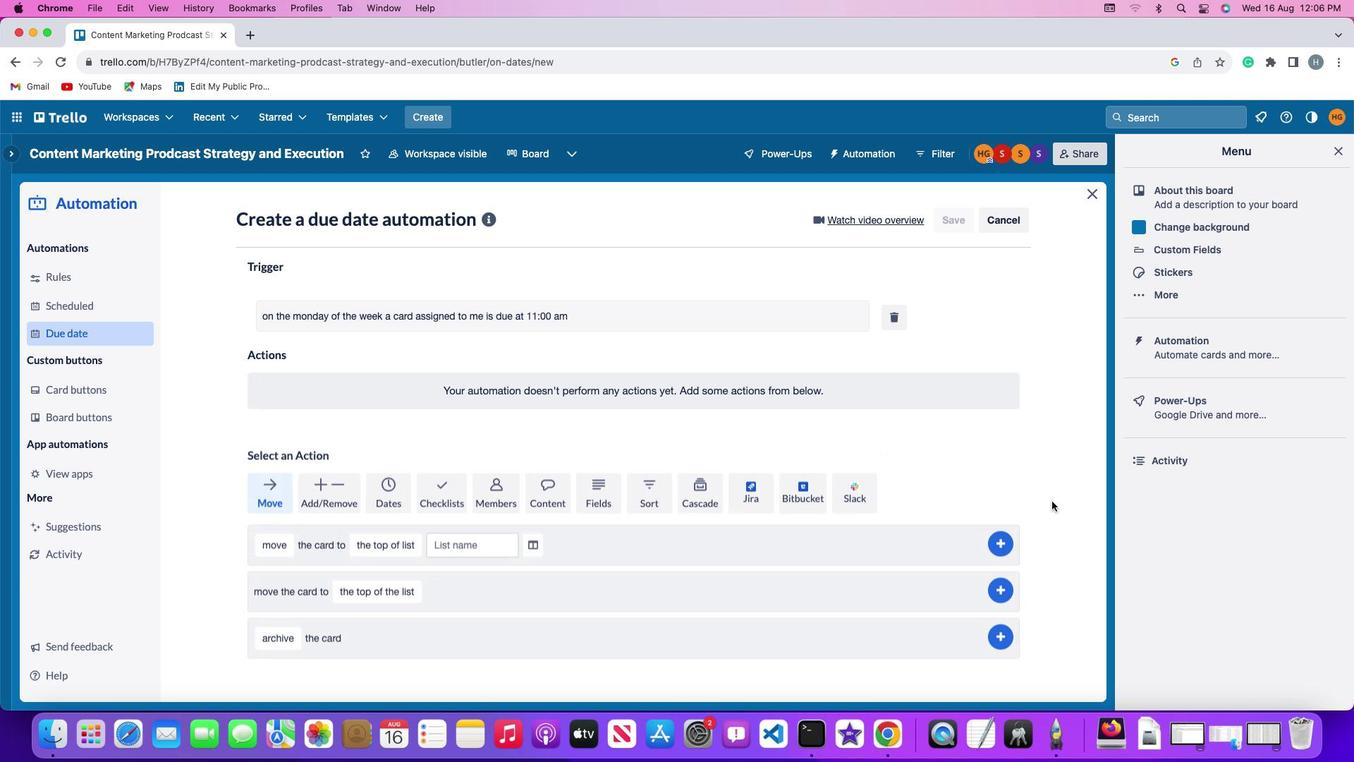 
